 Task: Search one way flight ticket for 4 adults, 1 infant in seat and 1 infant on lap in premium economy from Mosinee: Central Wisconsin Airport to Rockford: Chicago Rockford International Airport(was Northwest Chicagoland Regional Airport At Rockford) on 5-1-2023. Choice of flights is Emirates. Number of bags: 2 carry on bags and 1 checked bag. Price is upto 88000. Outbound departure time preference is 12:30.
Action: Mouse moved to (217, 377)
Screenshot: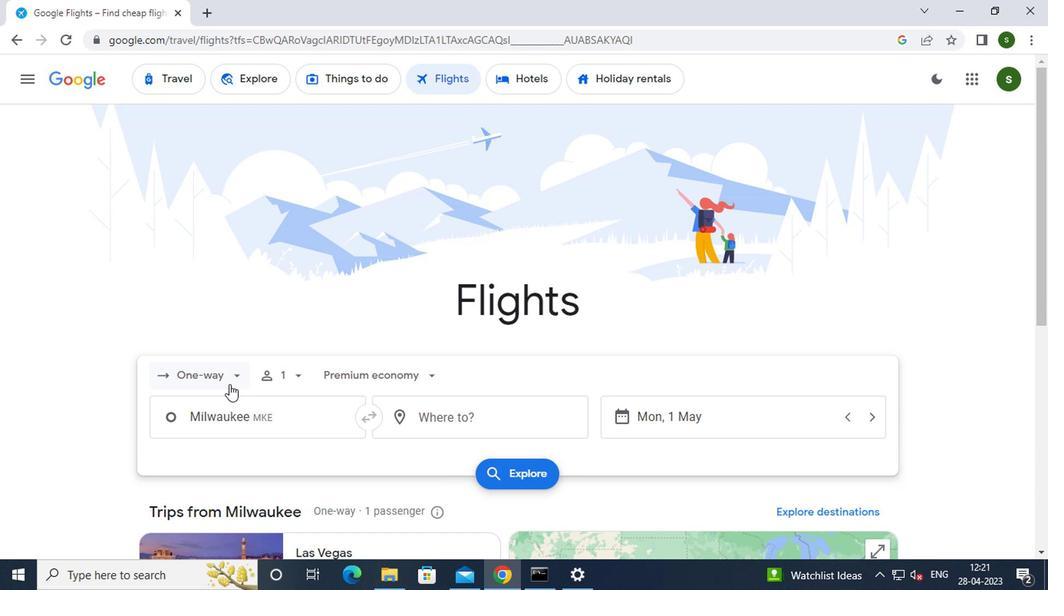 
Action: Mouse pressed left at (217, 377)
Screenshot: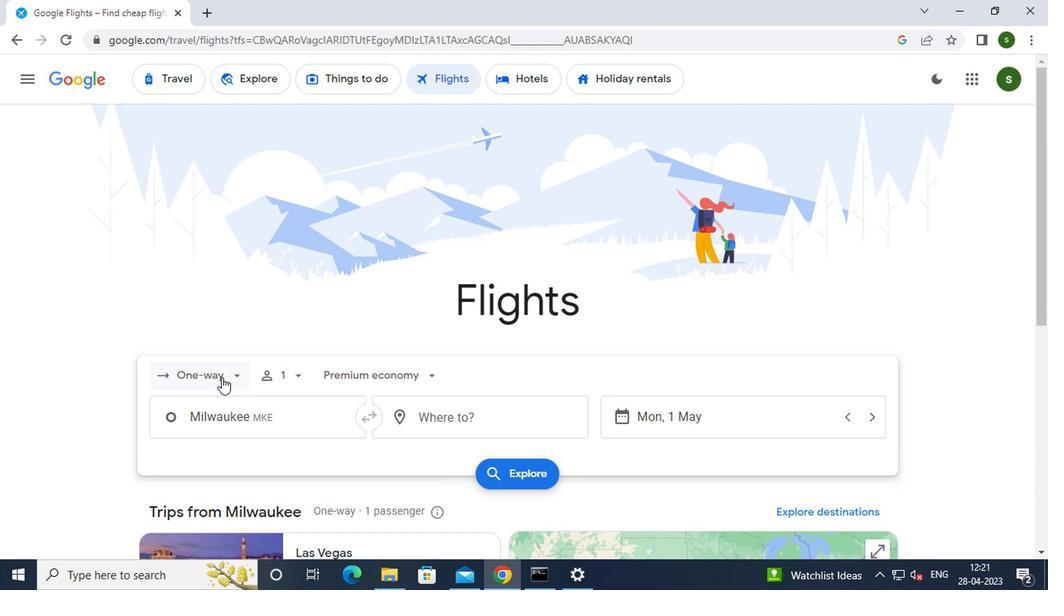 
Action: Mouse moved to (217, 448)
Screenshot: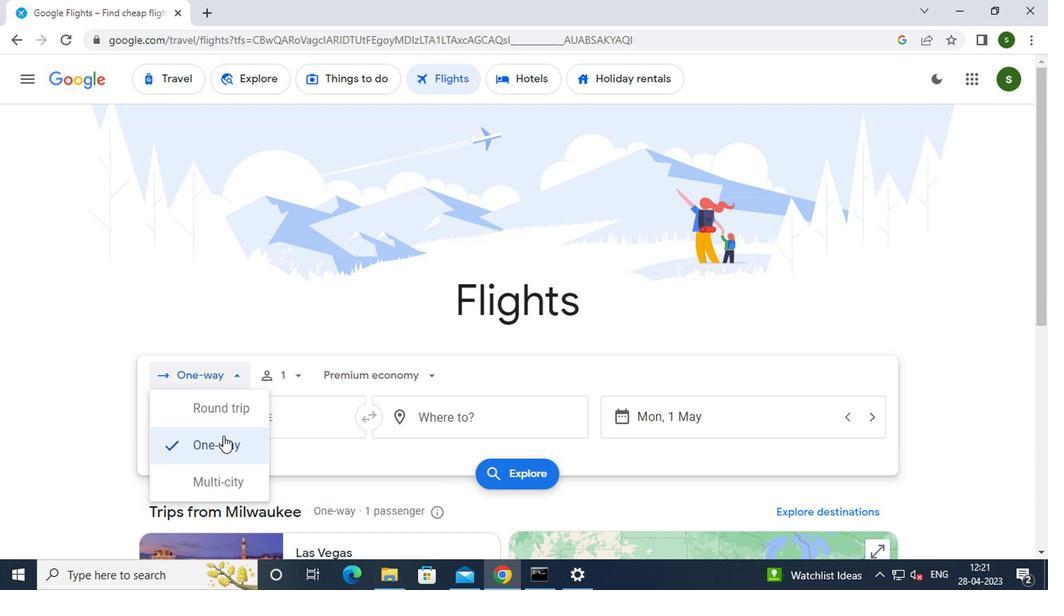 
Action: Mouse pressed left at (217, 448)
Screenshot: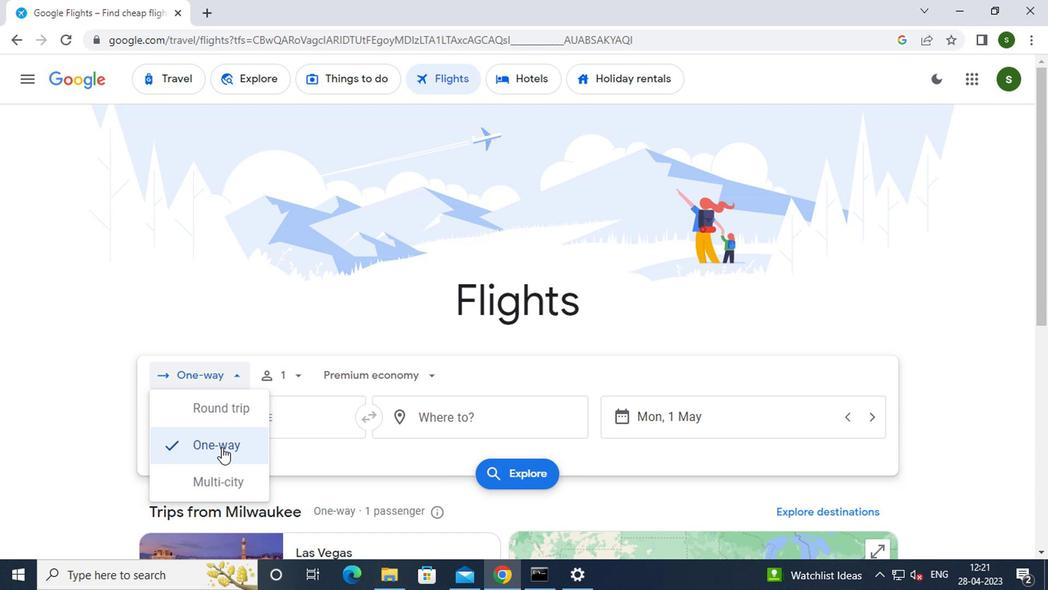 
Action: Mouse moved to (292, 380)
Screenshot: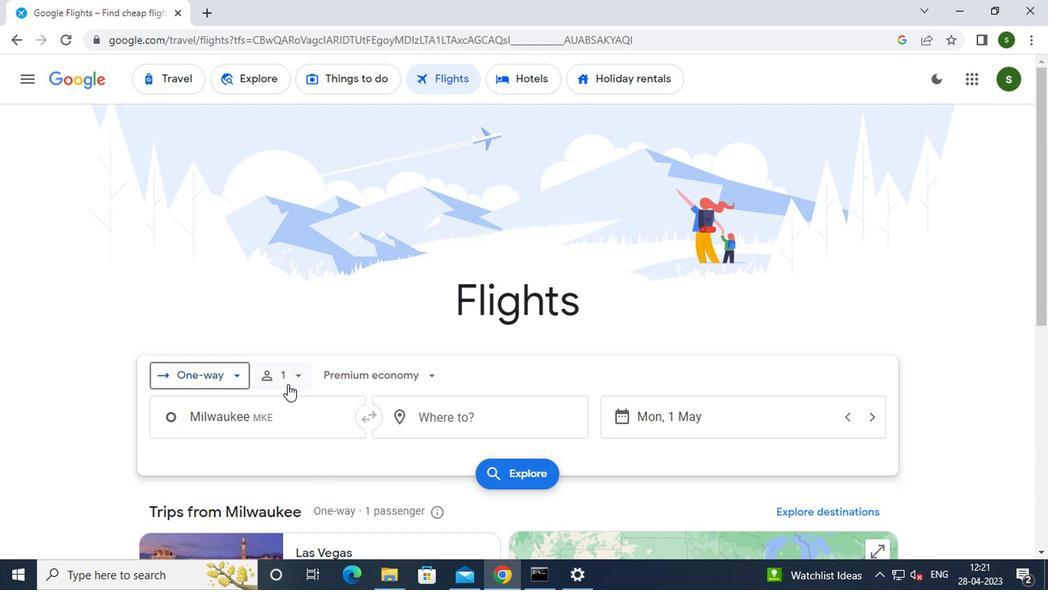 
Action: Mouse pressed left at (292, 380)
Screenshot: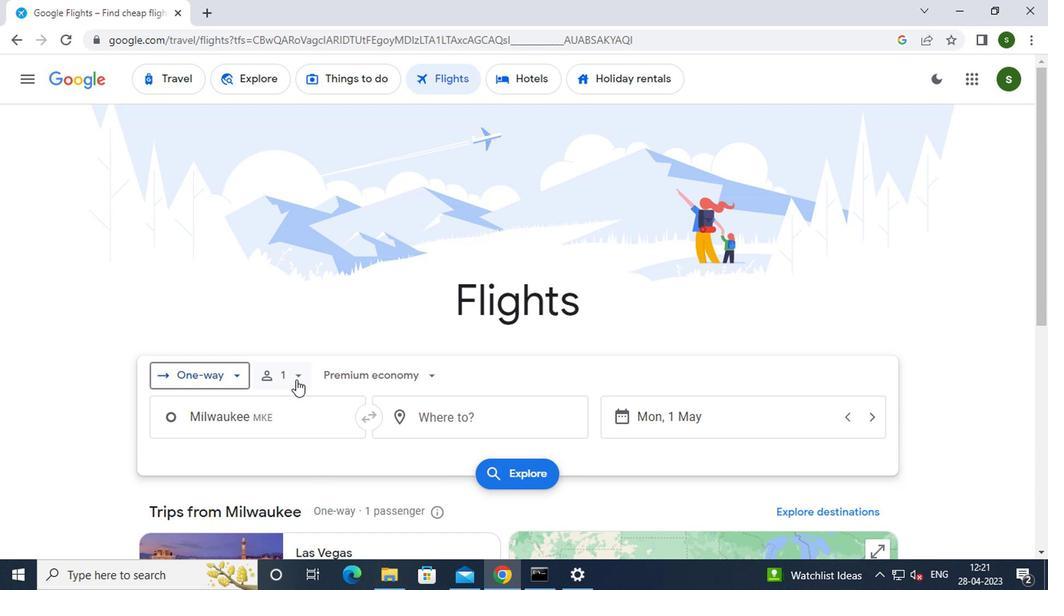 
Action: Mouse moved to (417, 415)
Screenshot: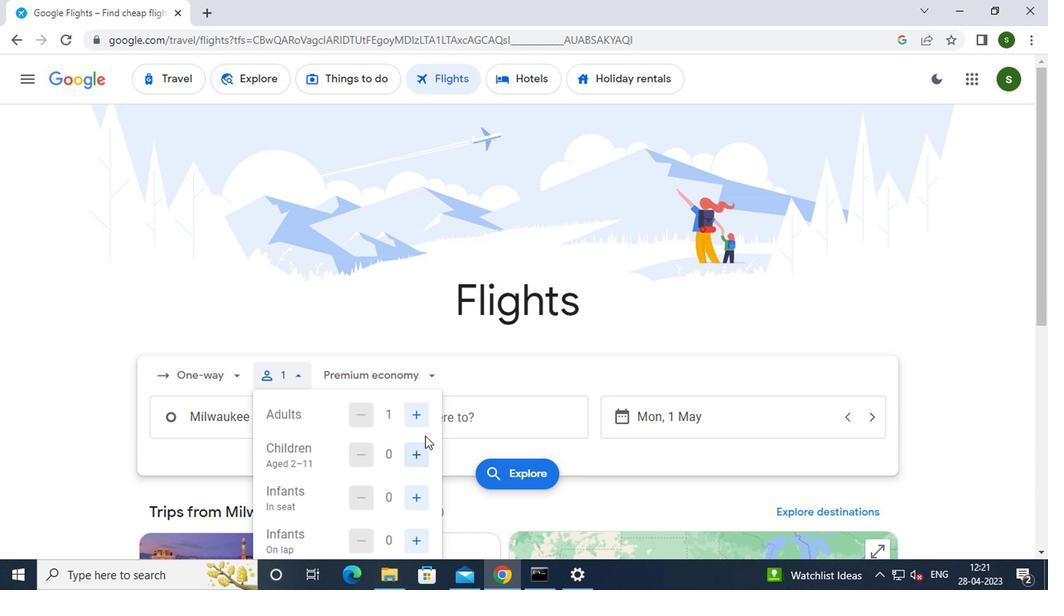 
Action: Mouse pressed left at (417, 415)
Screenshot: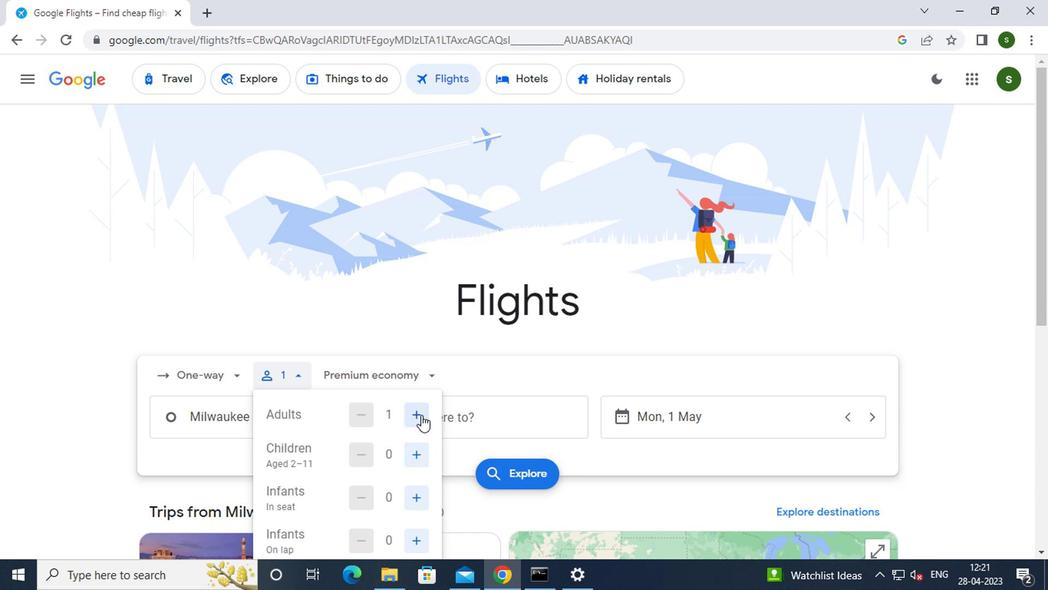 
Action: Mouse pressed left at (417, 415)
Screenshot: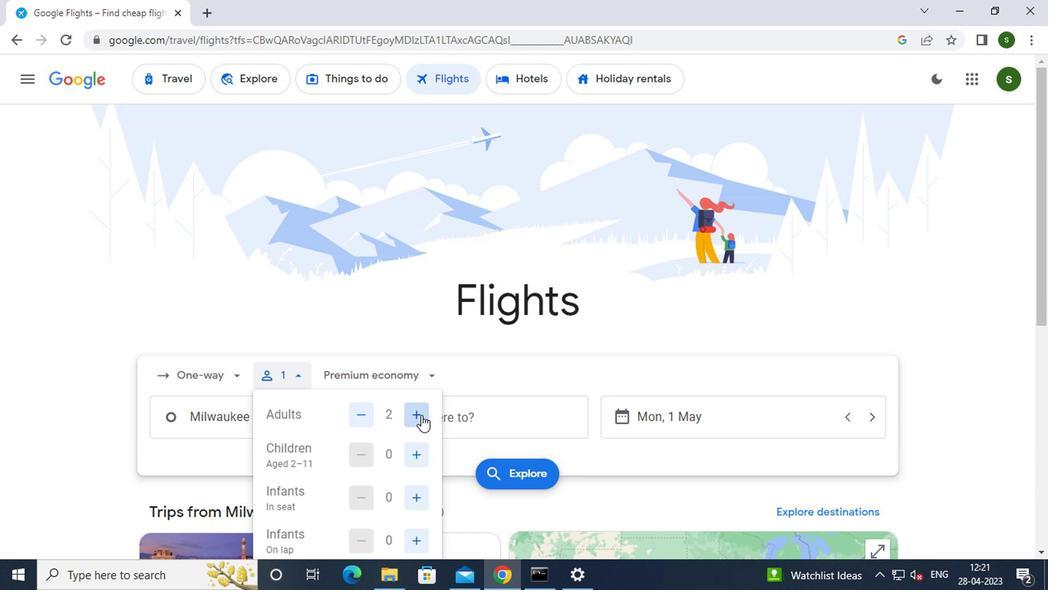 
Action: Mouse pressed left at (417, 415)
Screenshot: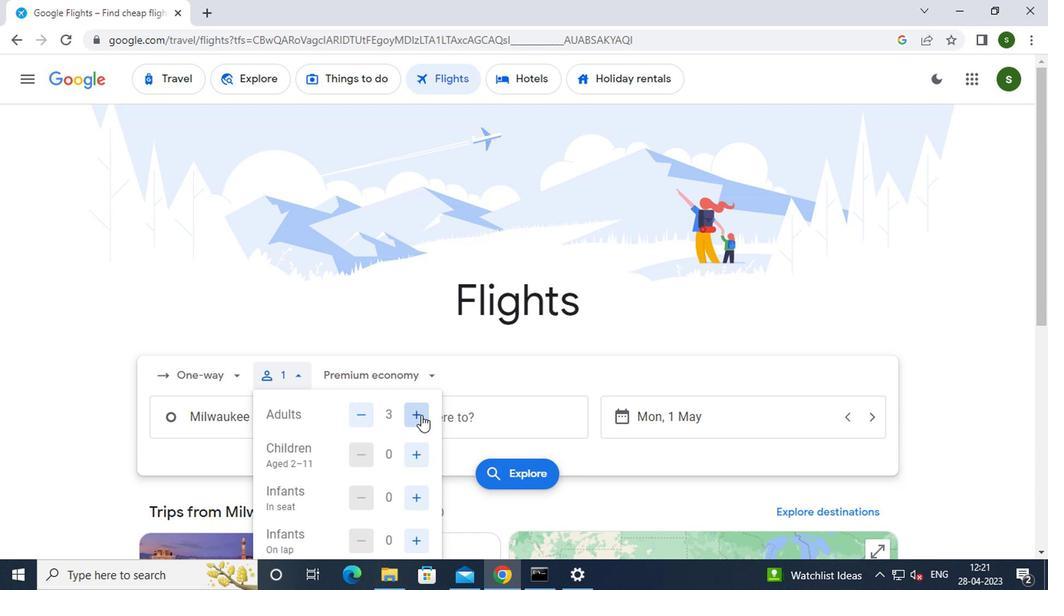 
Action: Mouse moved to (414, 496)
Screenshot: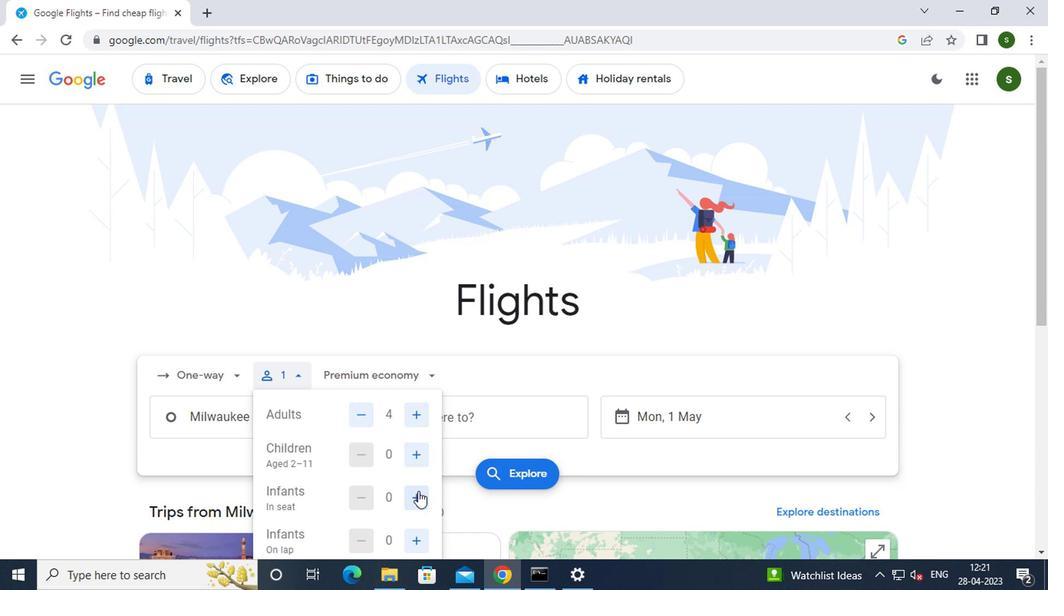 
Action: Mouse pressed left at (414, 496)
Screenshot: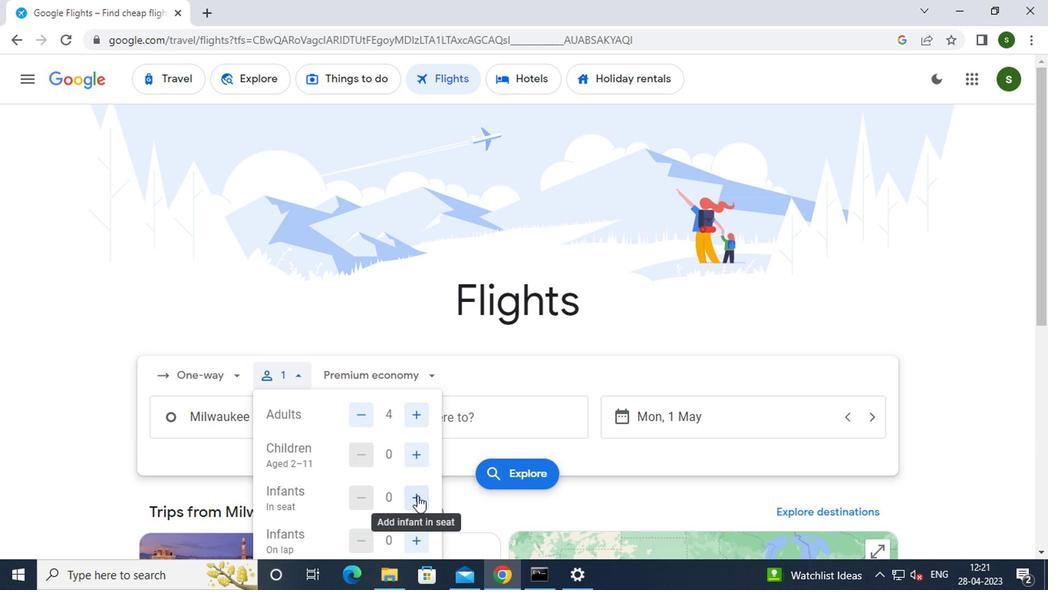 
Action: Mouse moved to (411, 534)
Screenshot: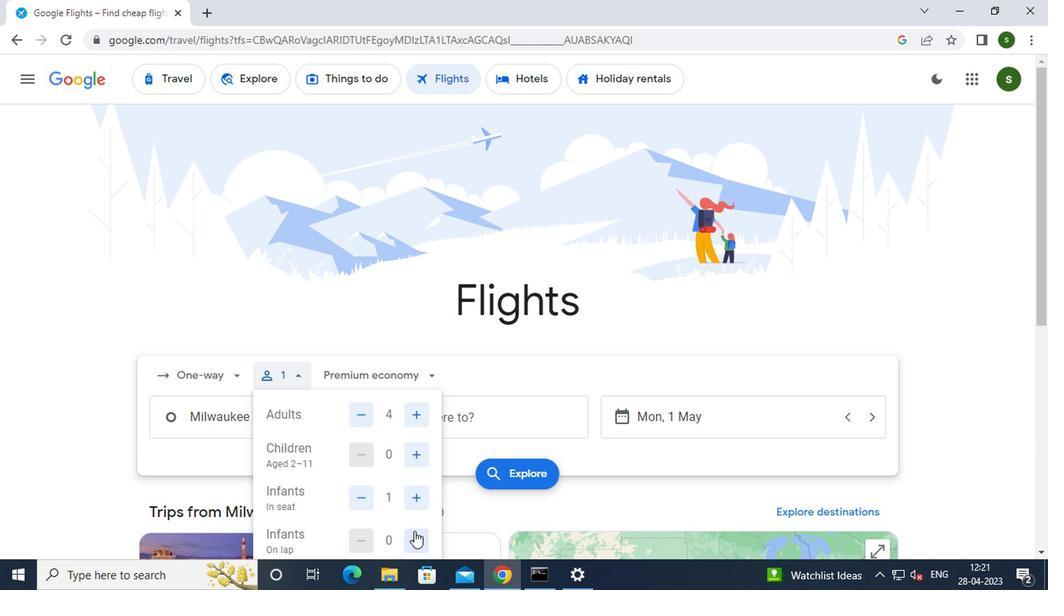 
Action: Mouse pressed left at (411, 534)
Screenshot: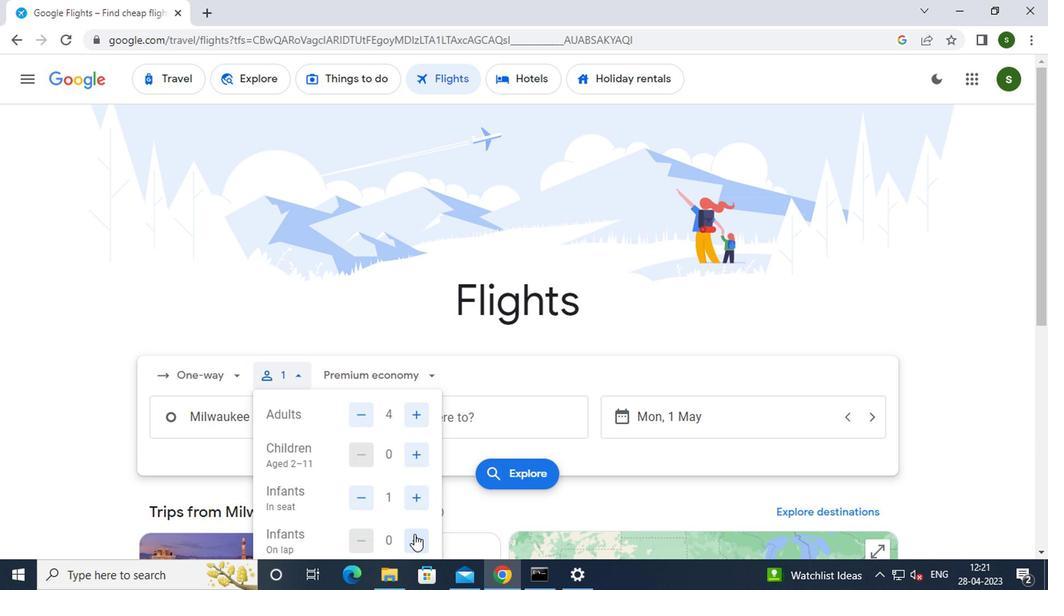
Action: Mouse moved to (406, 380)
Screenshot: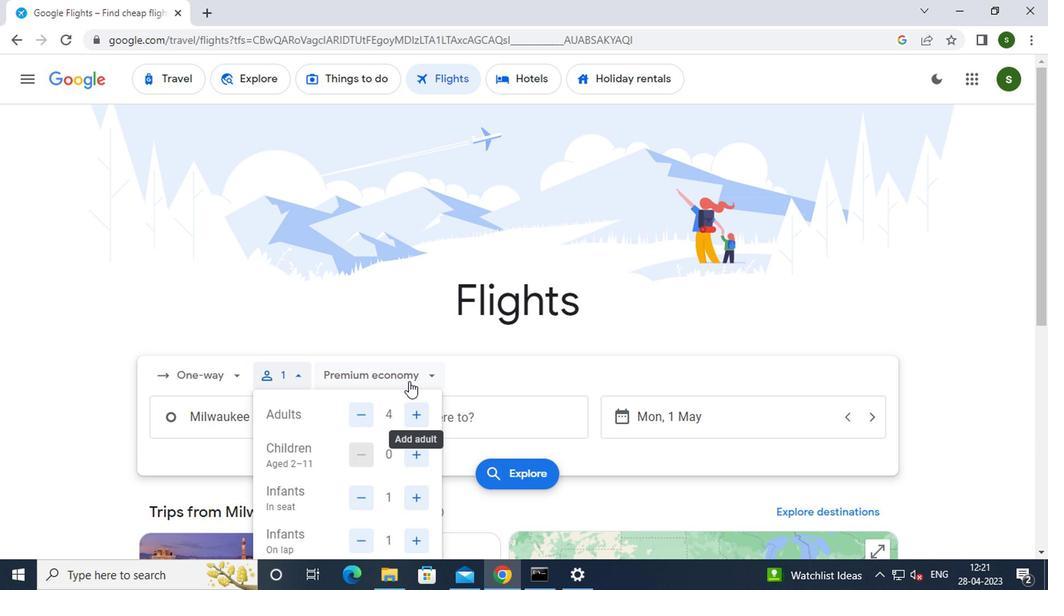
Action: Mouse pressed left at (406, 380)
Screenshot: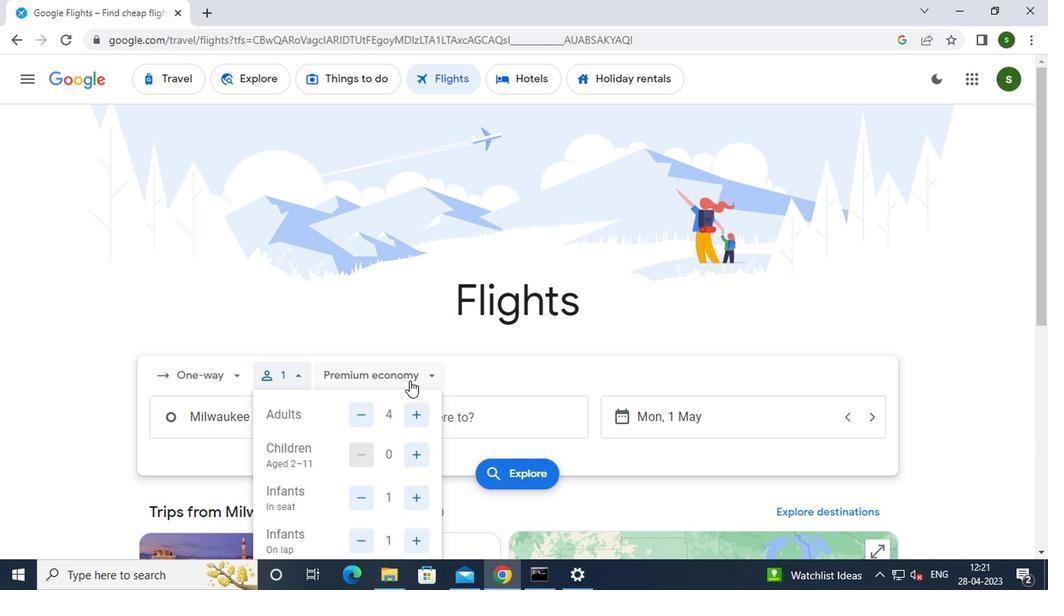 
Action: Mouse moved to (404, 440)
Screenshot: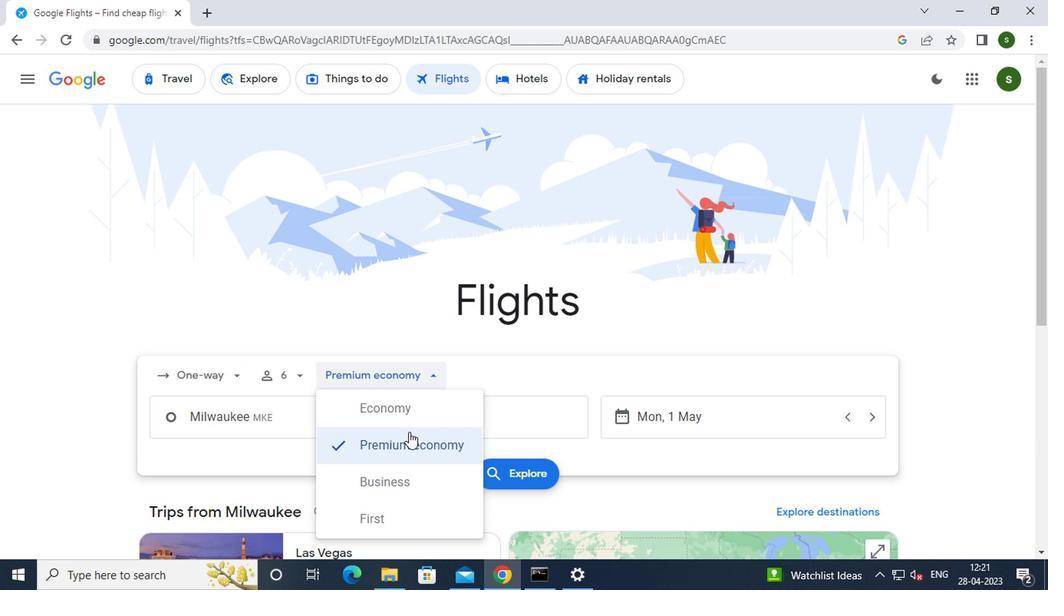 
Action: Mouse pressed left at (404, 440)
Screenshot: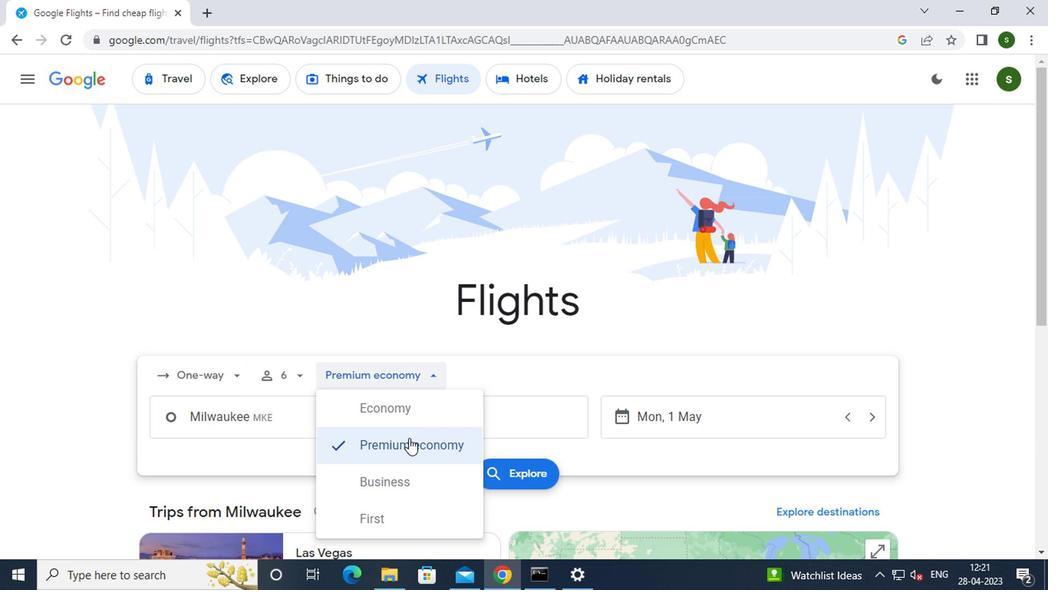 
Action: Mouse moved to (297, 413)
Screenshot: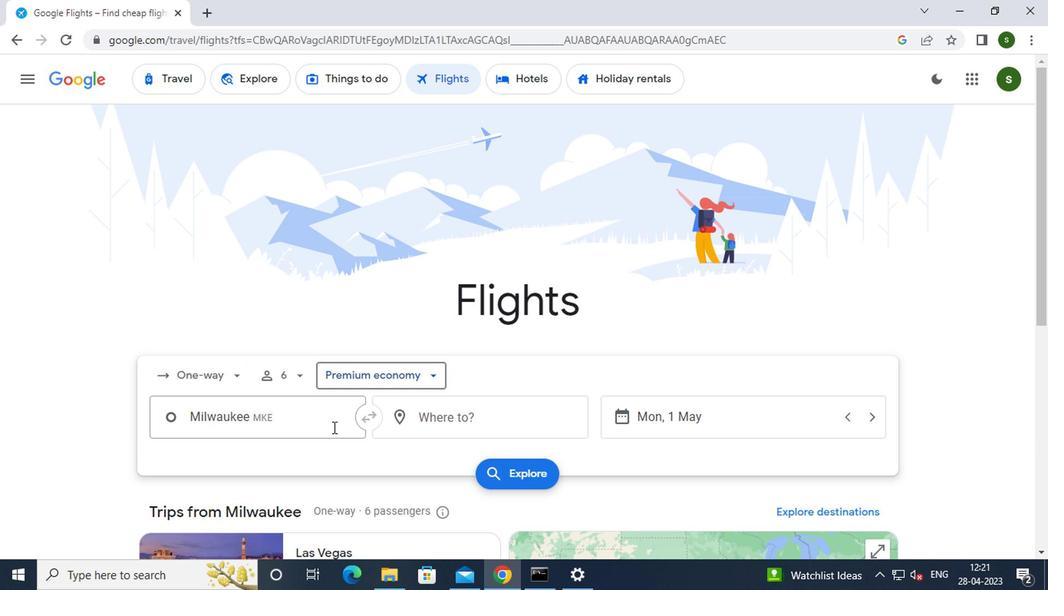 
Action: Mouse pressed left at (297, 413)
Screenshot: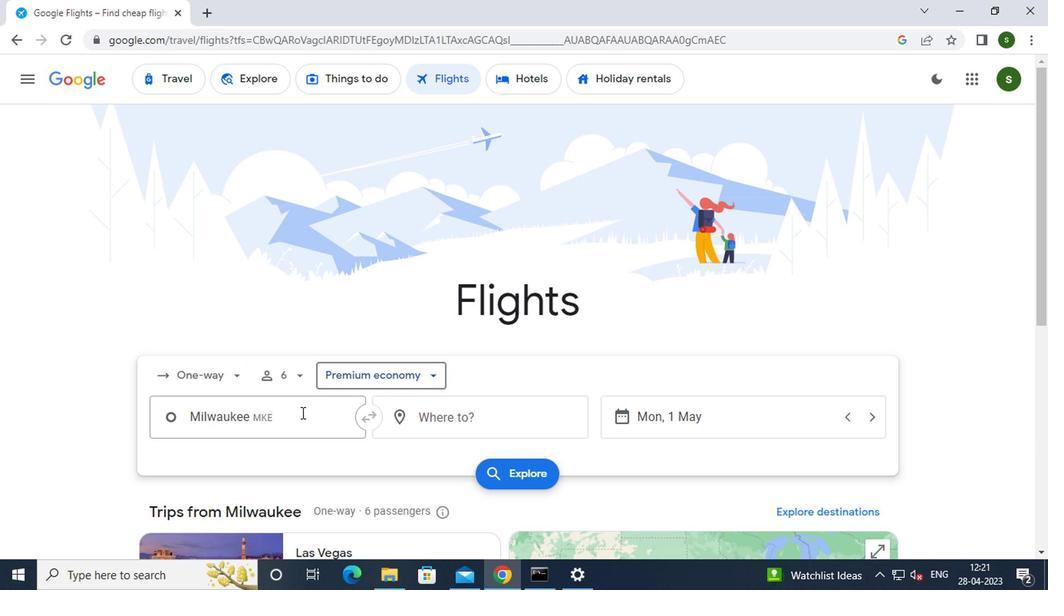 
Action: Key pressed <Key.caps_lock>m<Key.caps_lock>oi=<Key.backspace><Key.backspace>sinee
Screenshot: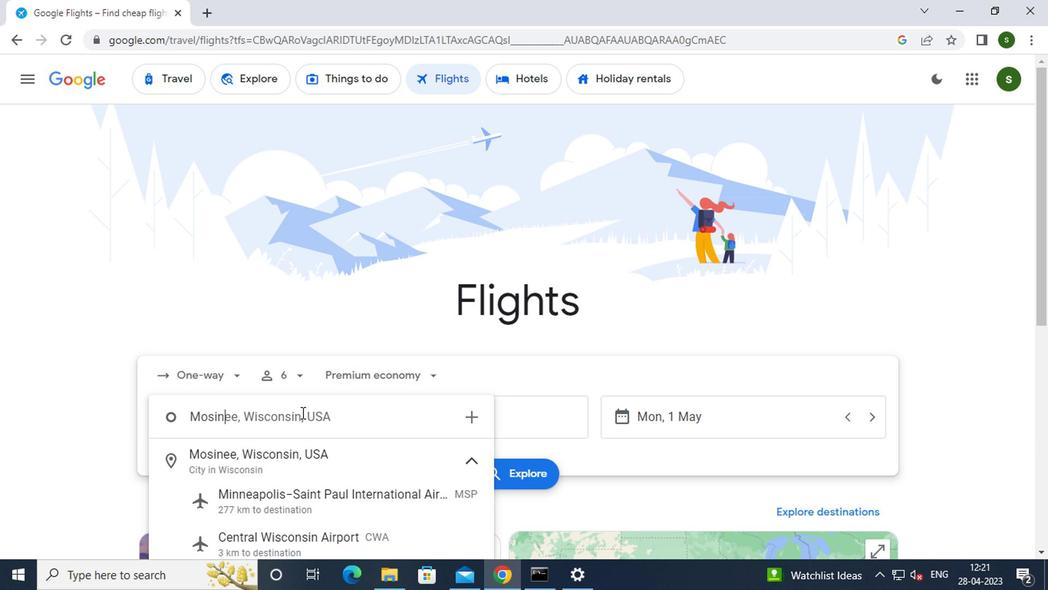 
Action: Mouse moved to (325, 545)
Screenshot: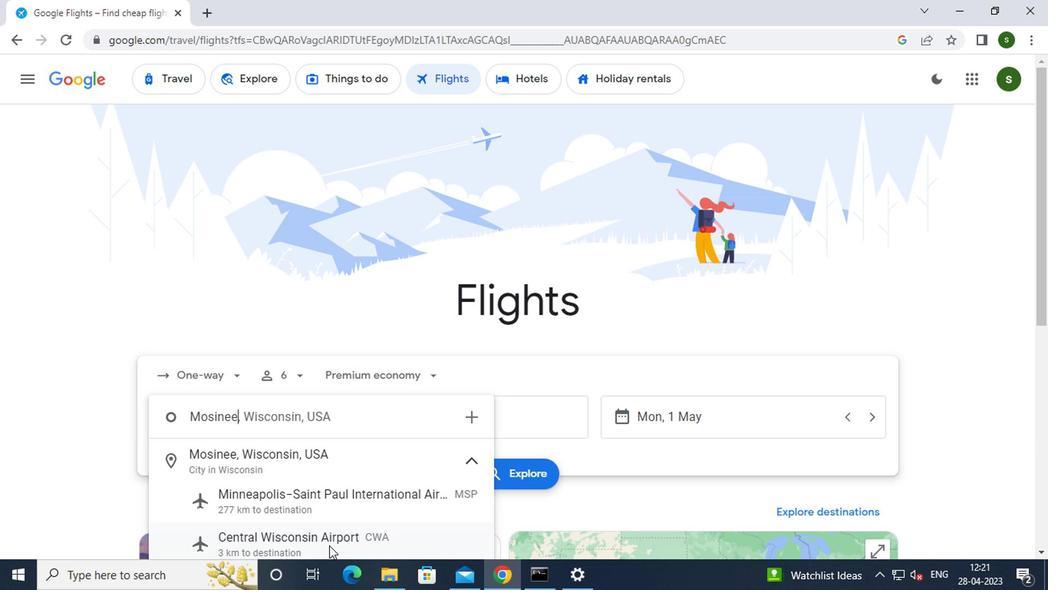 
Action: Mouse pressed left at (325, 545)
Screenshot: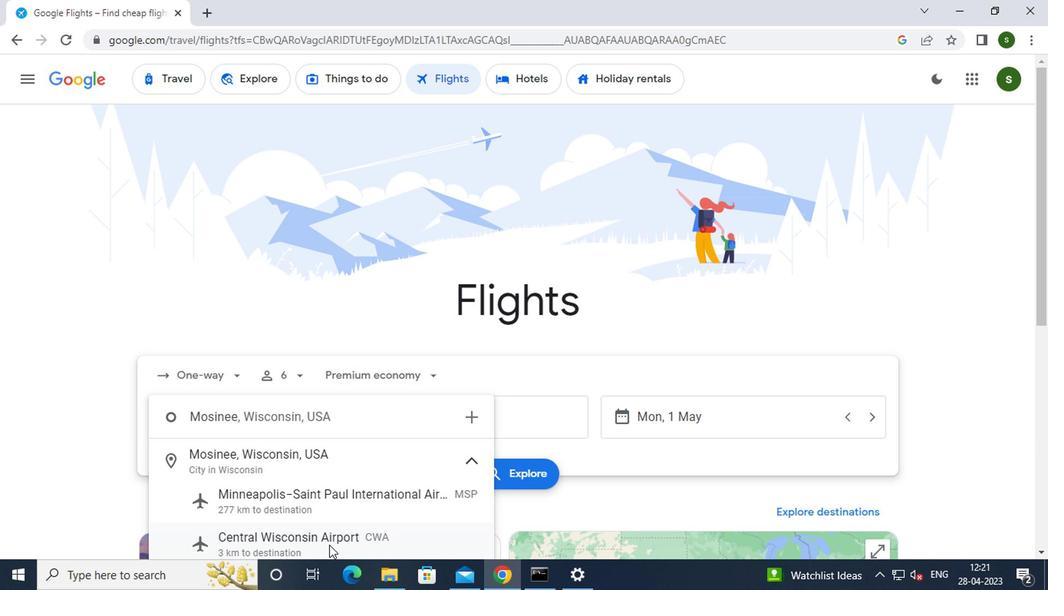 
Action: Mouse moved to (485, 425)
Screenshot: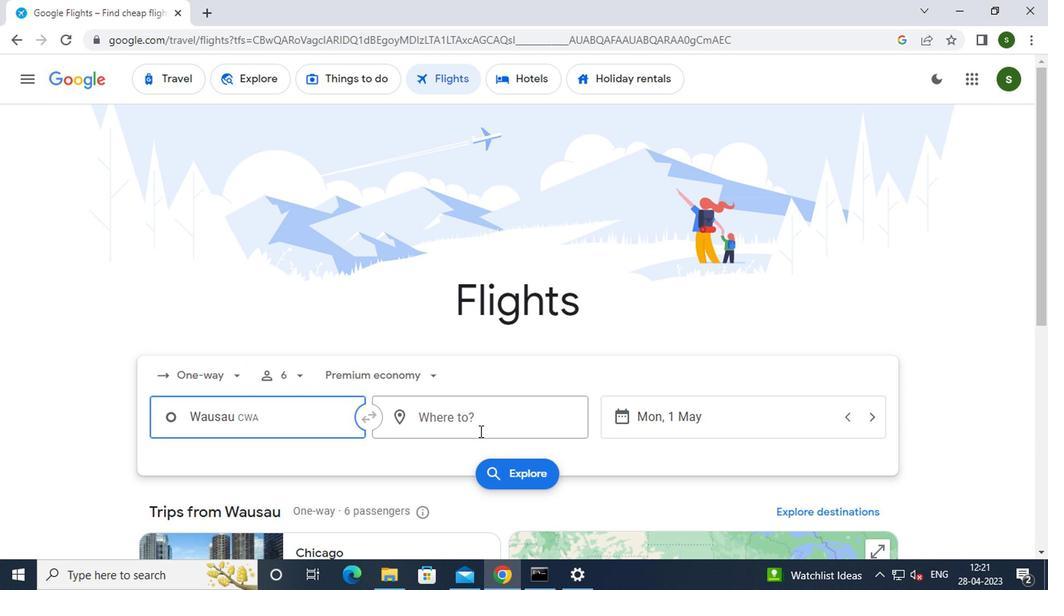 
Action: Mouse pressed left at (485, 425)
Screenshot: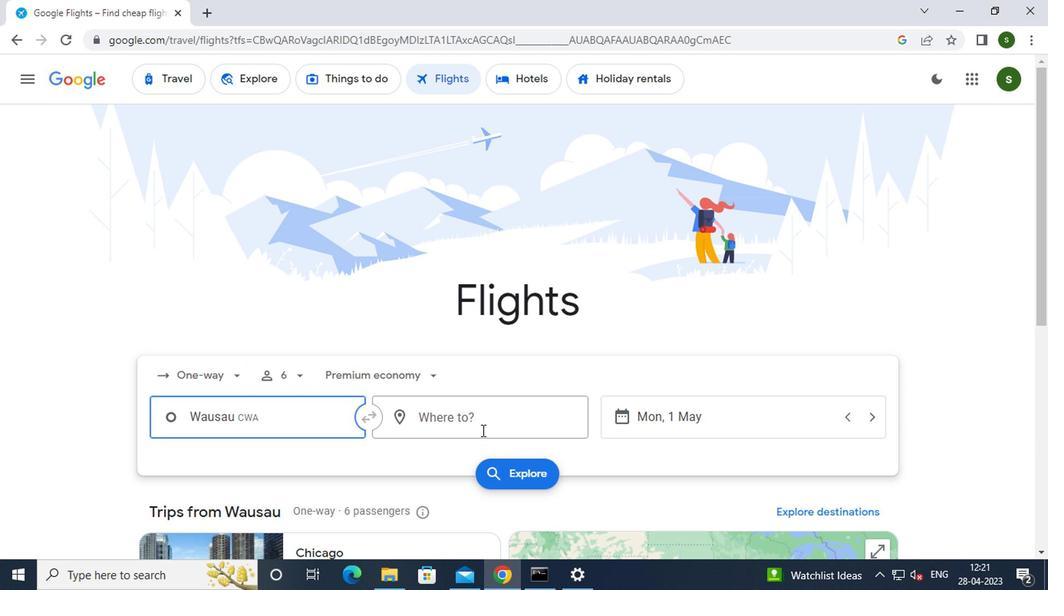 
Action: Mouse moved to (487, 424)
Screenshot: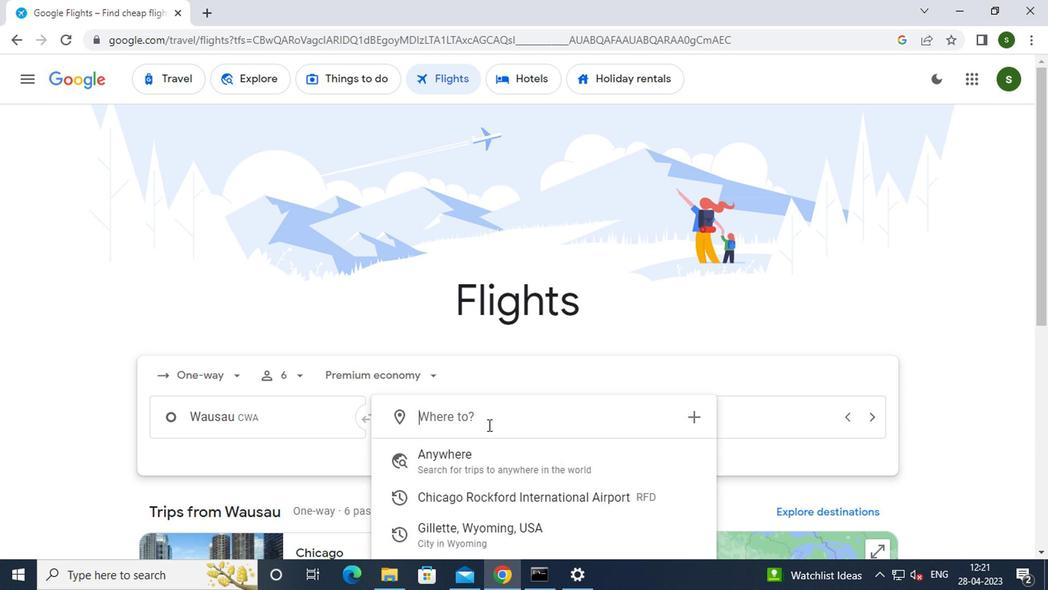 
Action: Key pressed <Key.caps_lock>r<Key.caps_lock>ockford
Screenshot: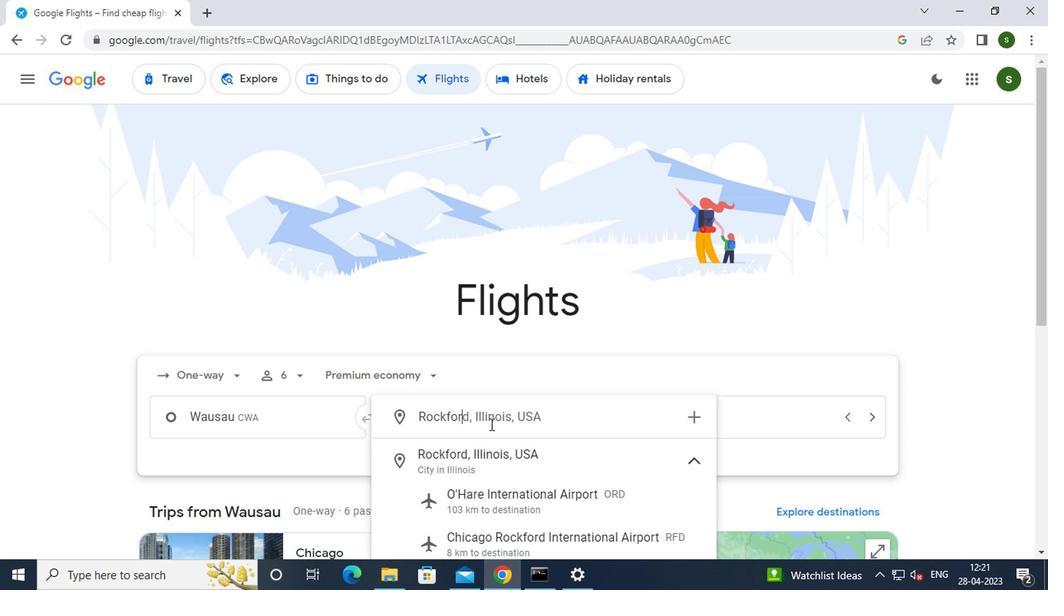 
Action: Mouse moved to (556, 533)
Screenshot: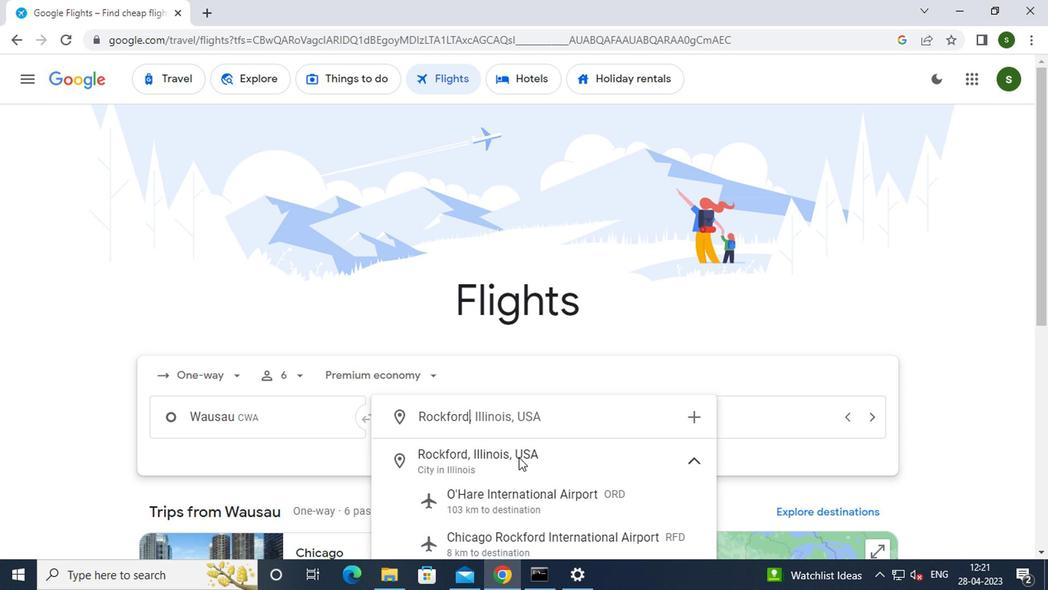 
Action: Mouse pressed left at (556, 533)
Screenshot: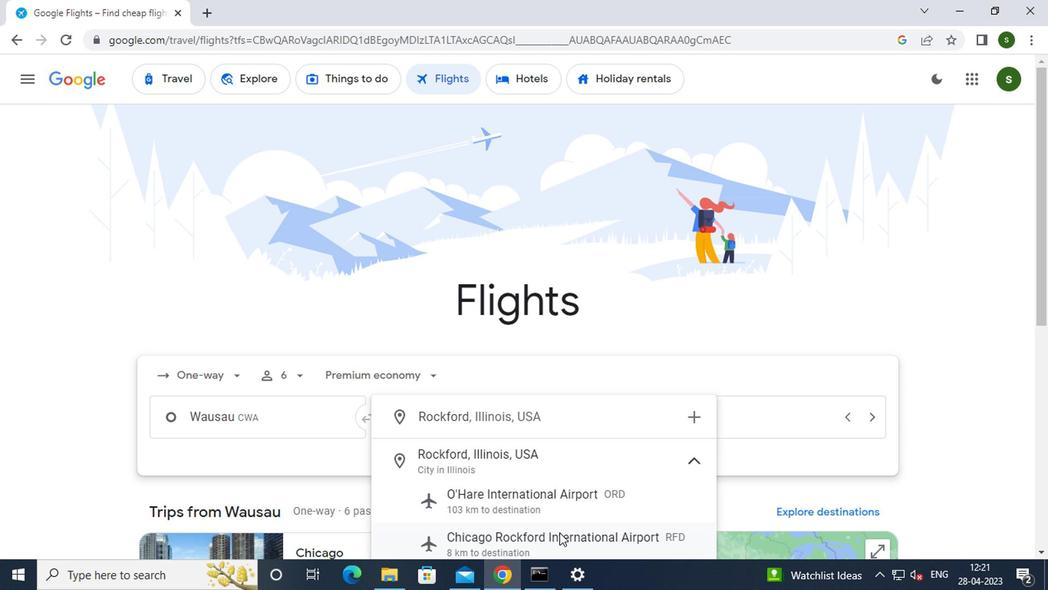 
Action: Mouse moved to (717, 410)
Screenshot: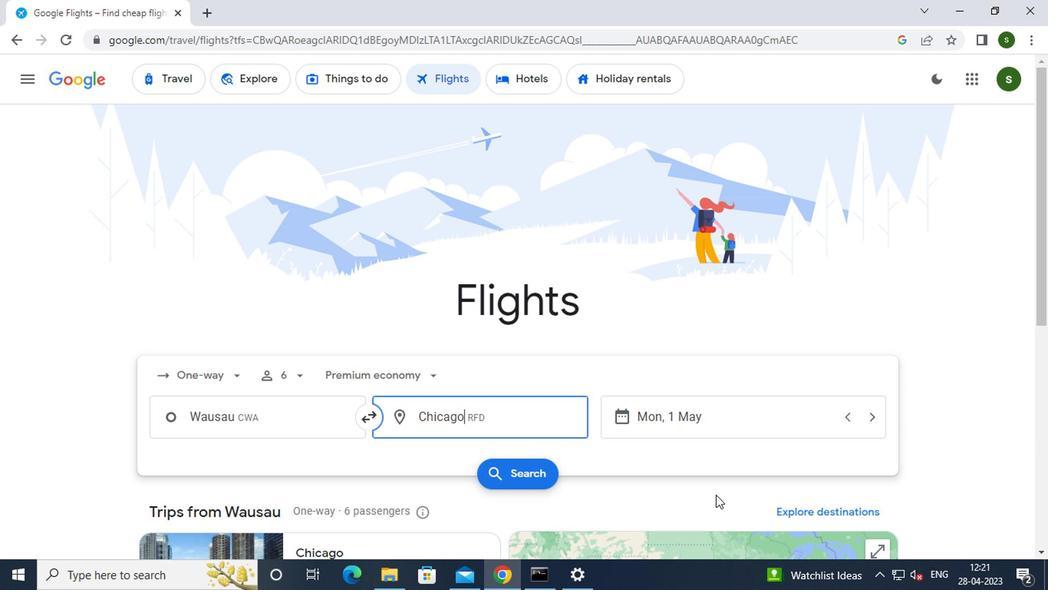 
Action: Mouse pressed left at (717, 410)
Screenshot: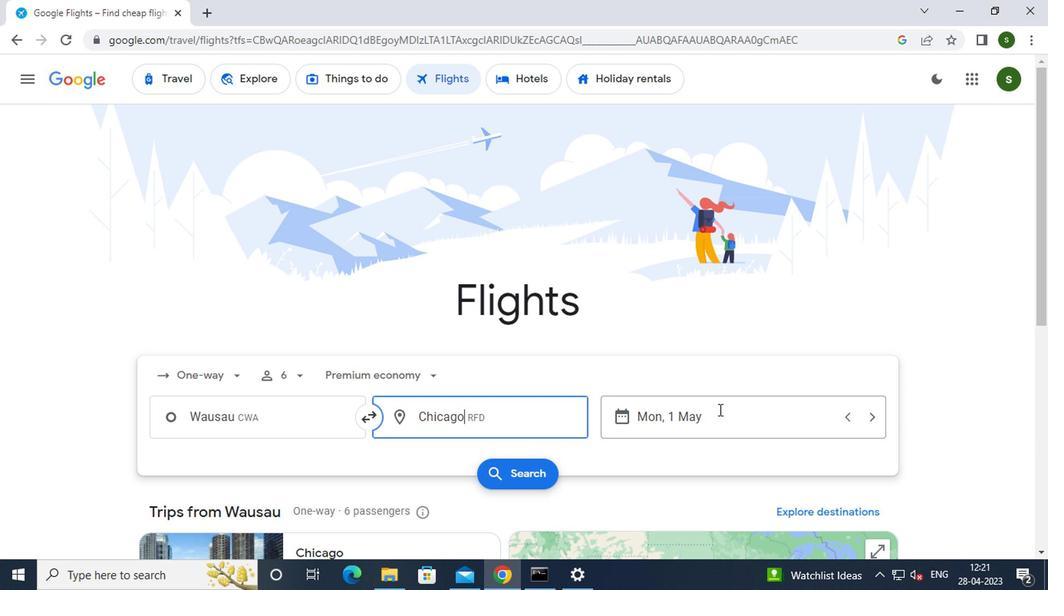 
Action: Mouse moved to (671, 280)
Screenshot: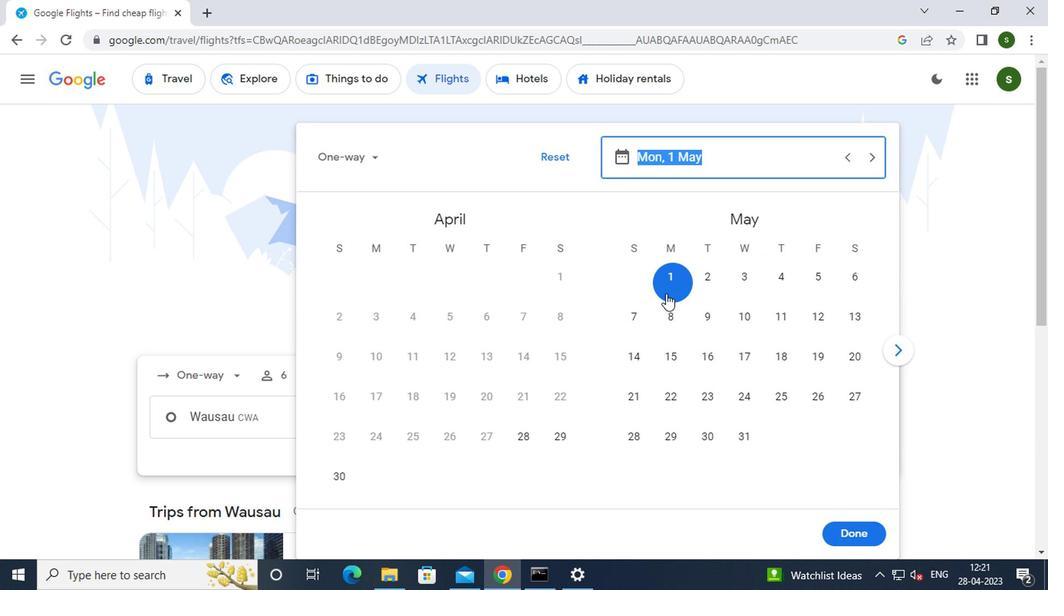 
Action: Mouse pressed left at (671, 280)
Screenshot: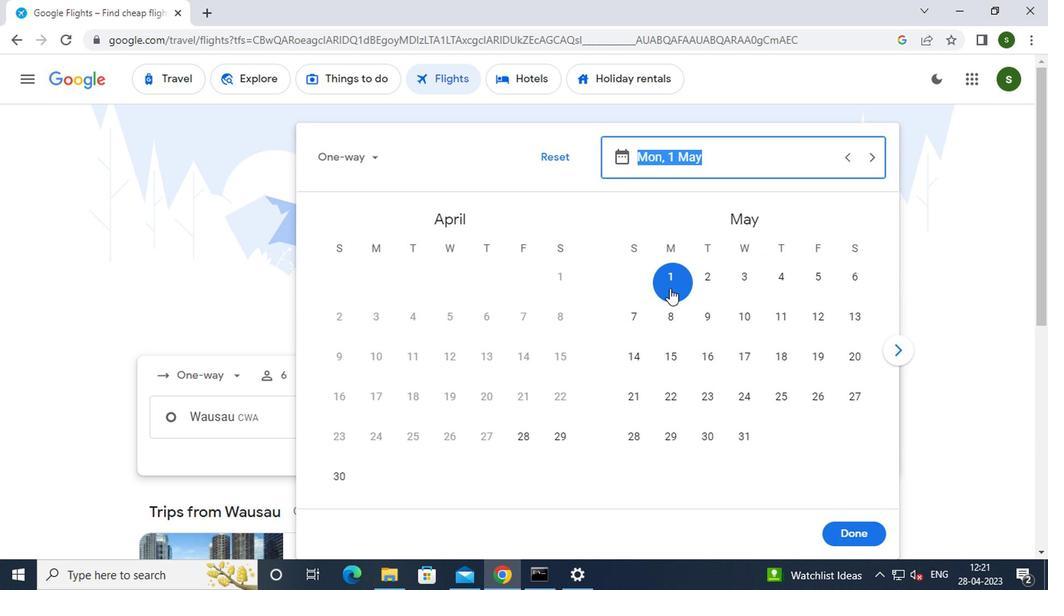 
Action: Mouse moved to (834, 531)
Screenshot: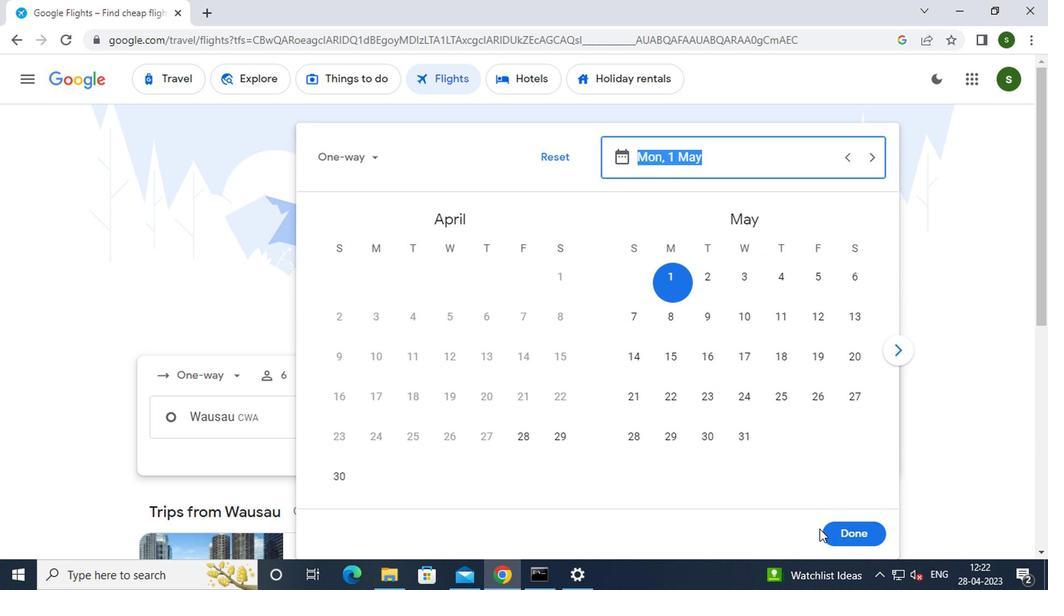 
Action: Mouse pressed left at (834, 531)
Screenshot: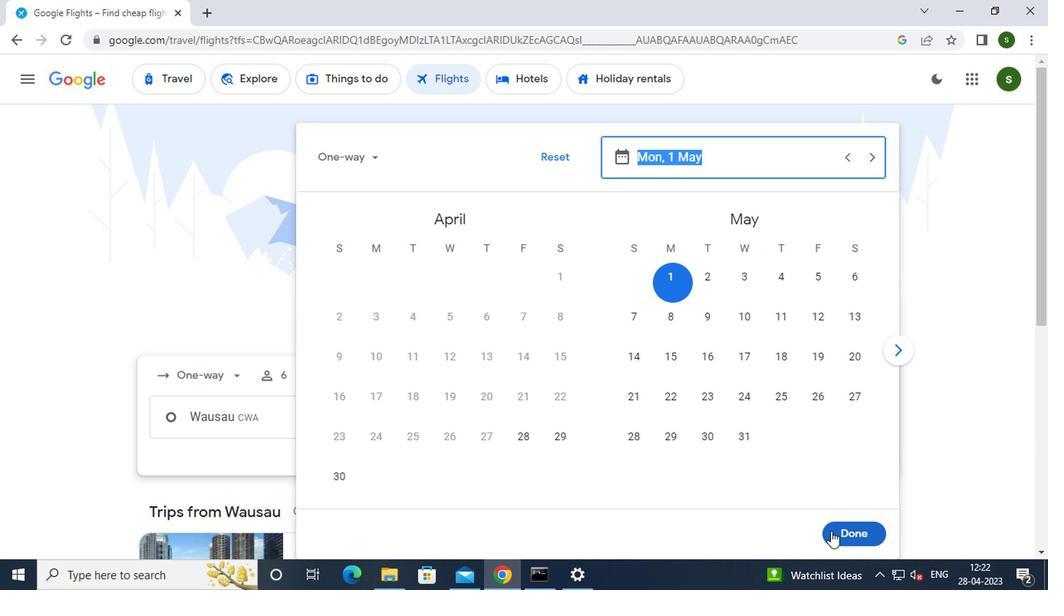 
Action: Mouse moved to (517, 476)
Screenshot: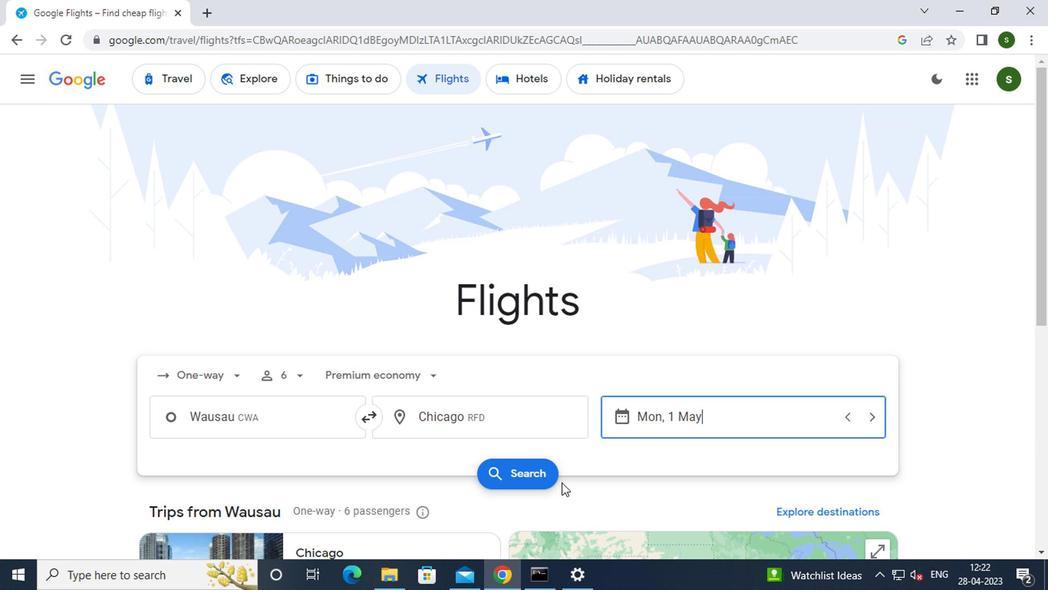 
Action: Mouse pressed left at (517, 476)
Screenshot: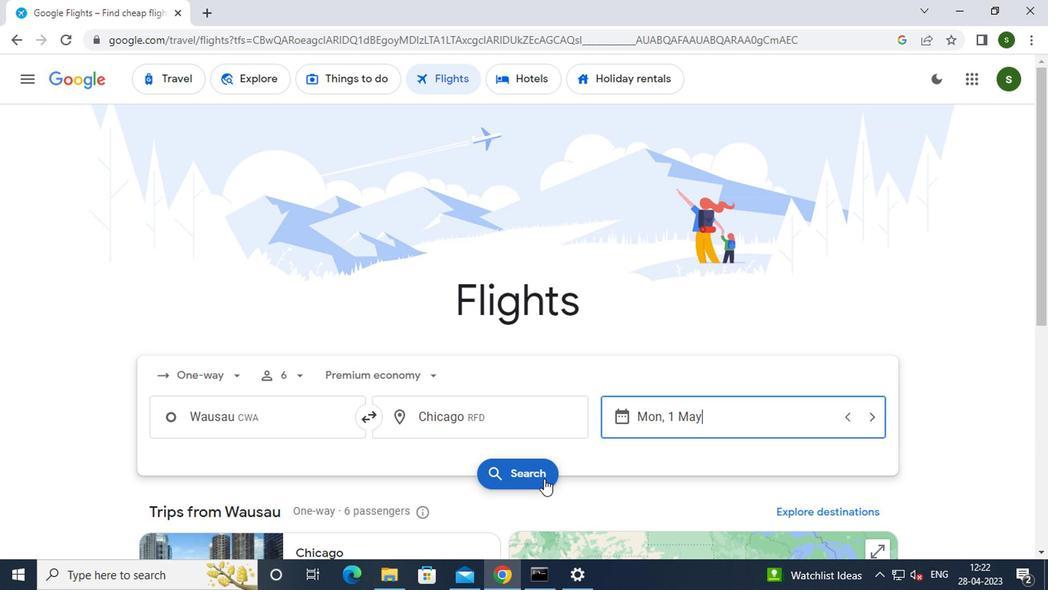 
Action: Mouse moved to (158, 213)
Screenshot: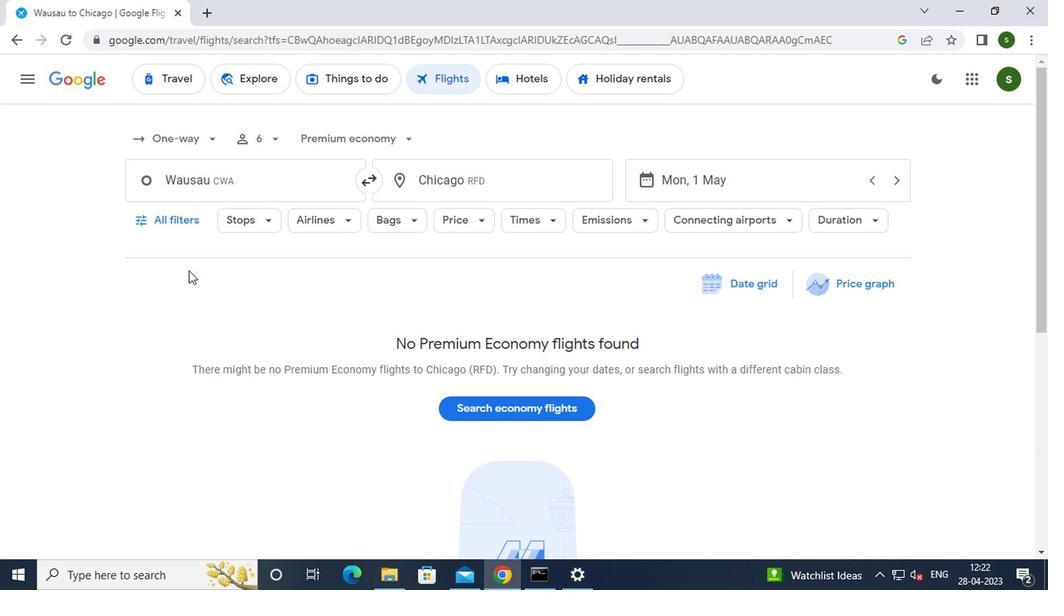 
Action: Mouse pressed left at (158, 213)
Screenshot: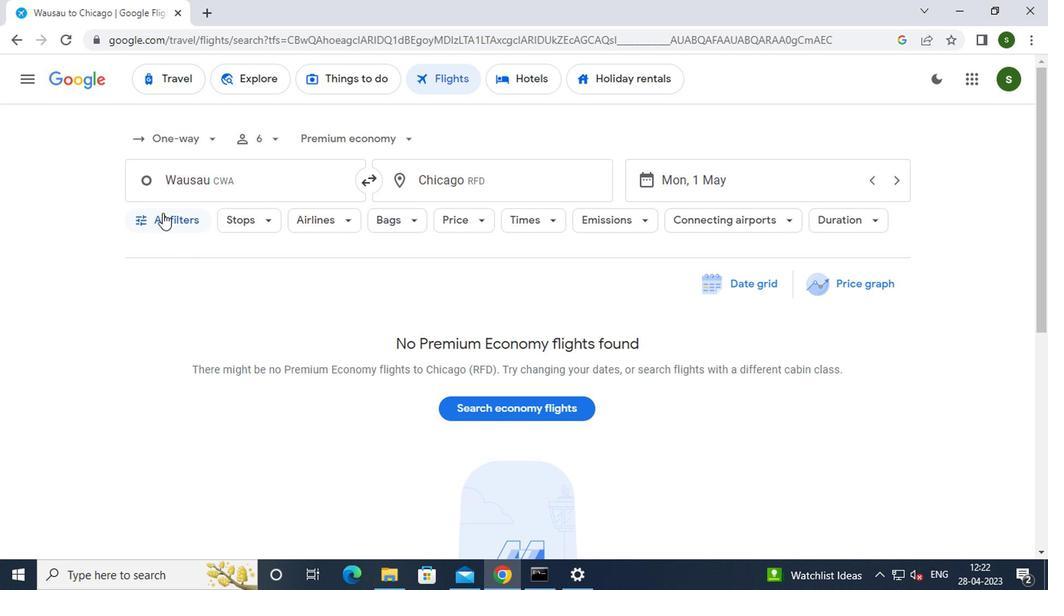 
Action: Mouse moved to (251, 343)
Screenshot: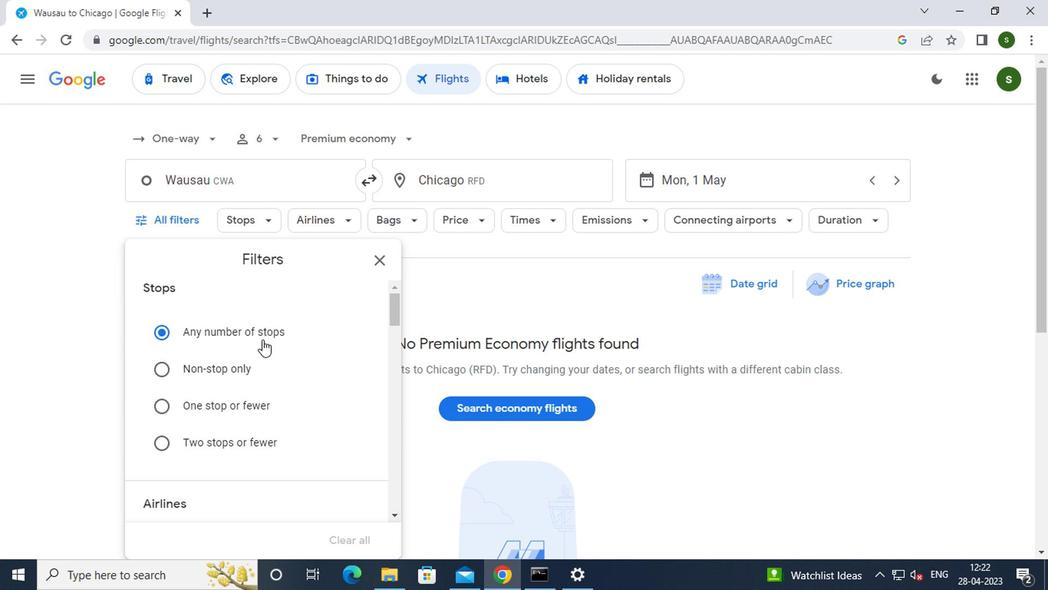 
Action: Mouse scrolled (251, 342) with delta (0, 0)
Screenshot: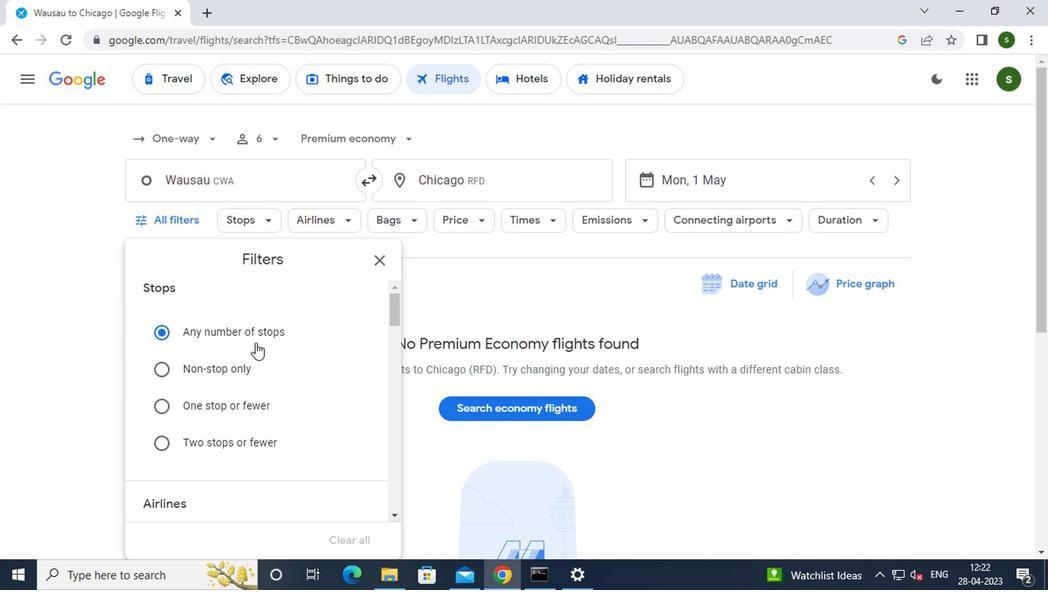 
Action: Mouse scrolled (251, 342) with delta (0, 0)
Screenshot: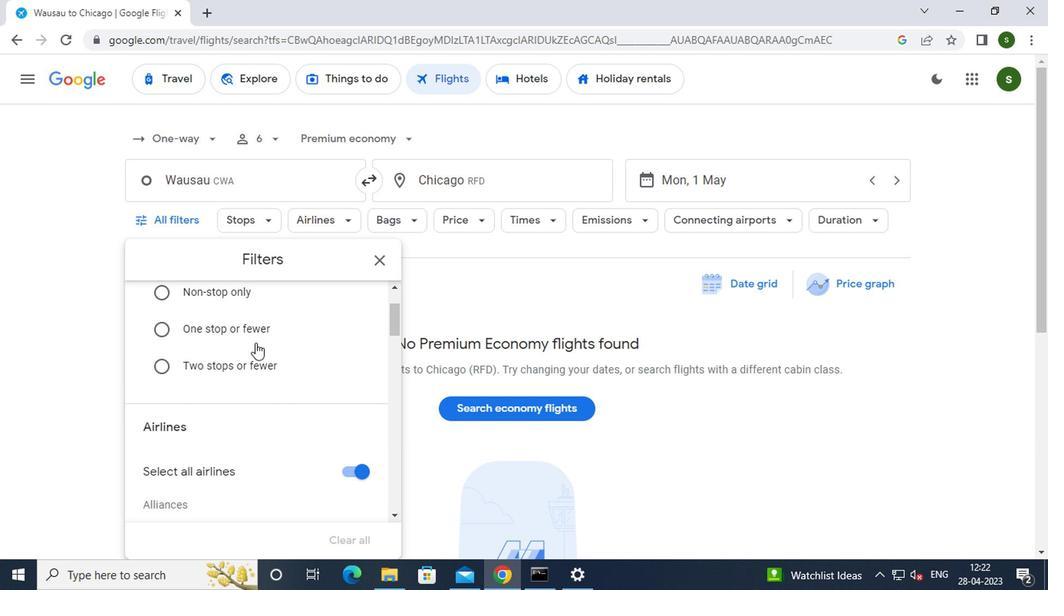 
Action: Mouse moved to (352, 392)
Screenshot: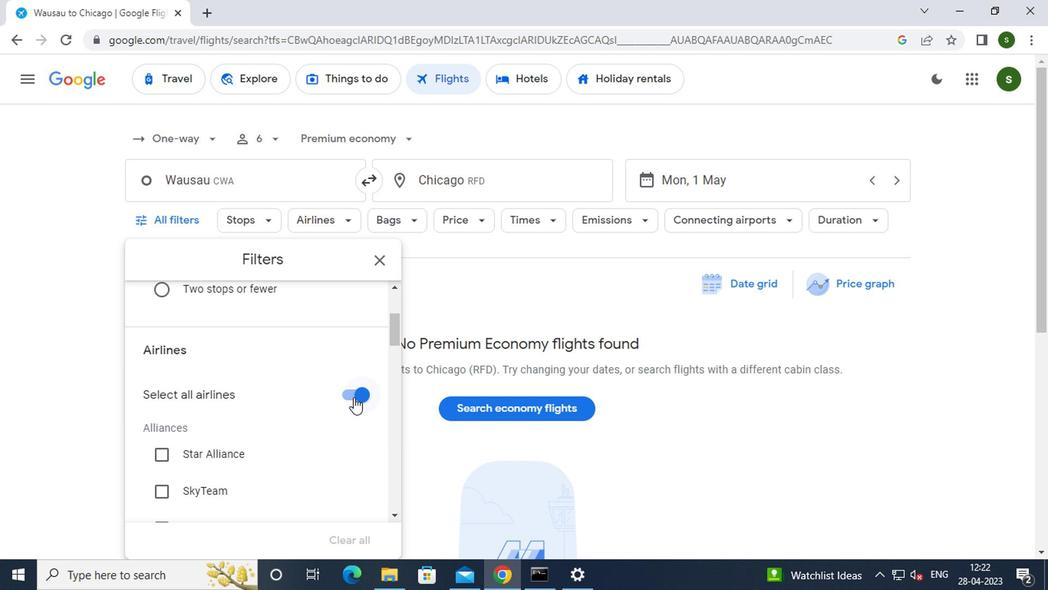
Action: Mouse pressed left at (352, 392)
Screenshot: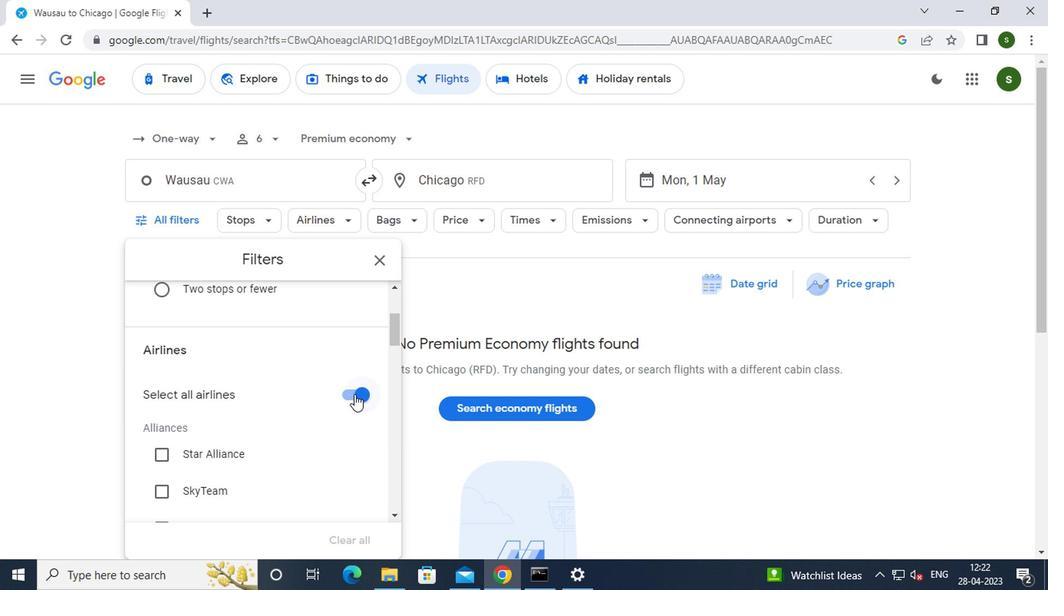 
Action: Mouse moved to (280, 395)
Screenshot: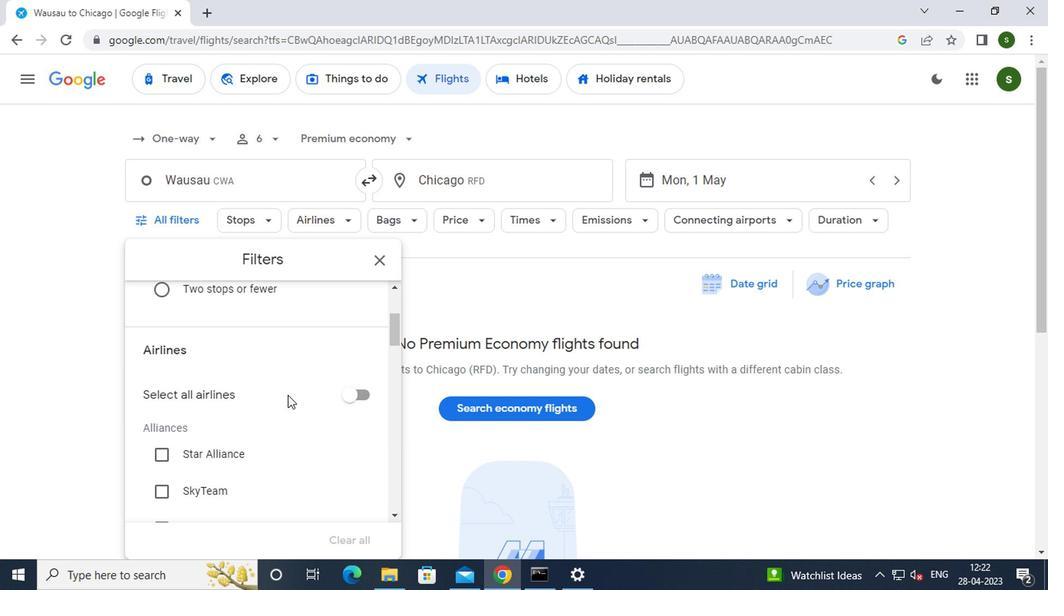 
Action: Mouse scrolled (280, 394) with delta (0, -1)
Screenshot: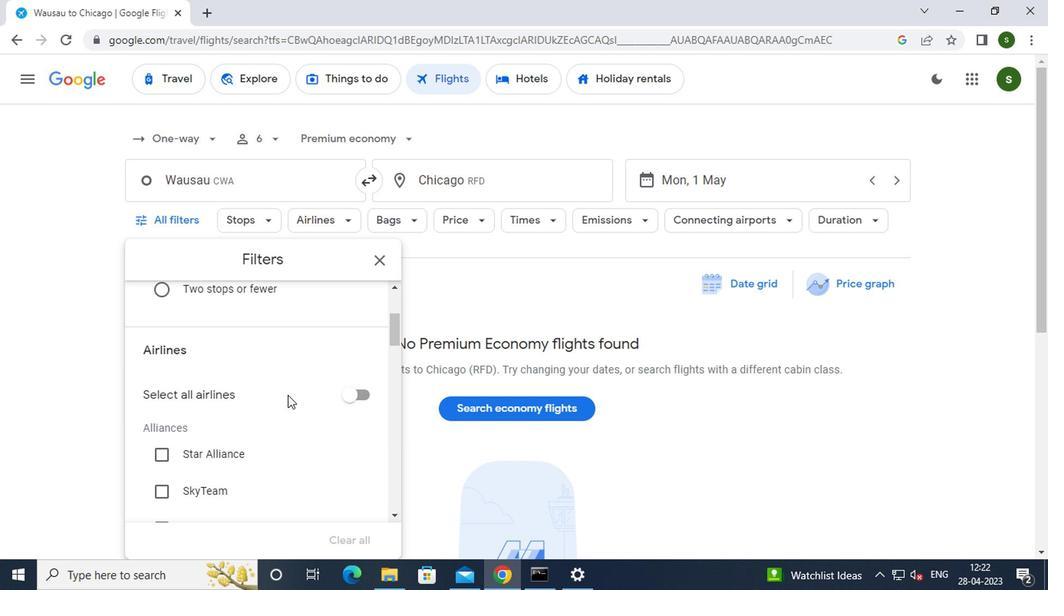 
Action: Mouse moved to (280, 395)
Screenshot: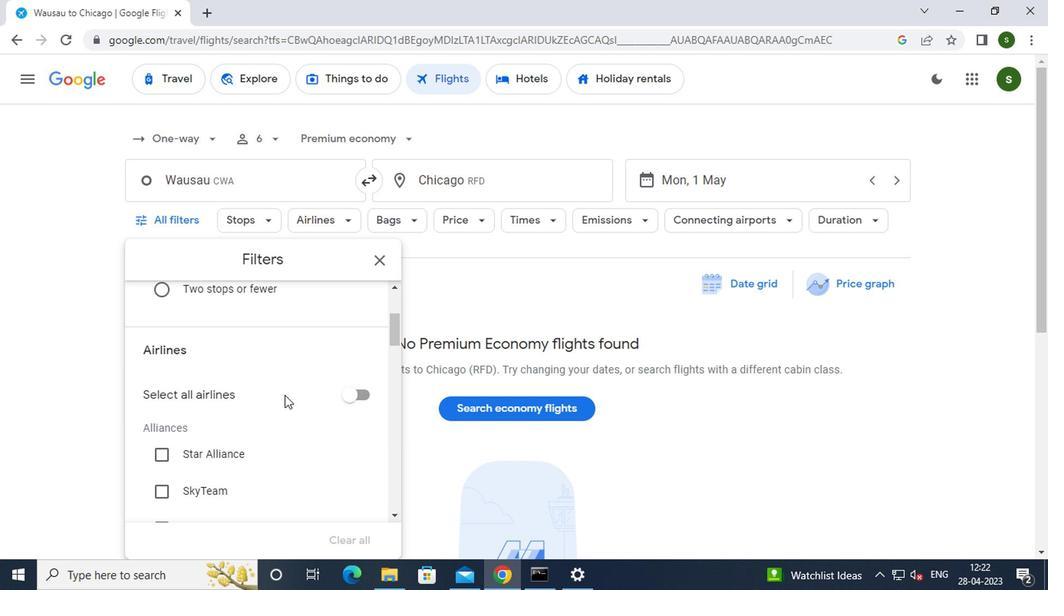 
Action: Mouse scrolled (280, 394) with delta (0, -1)
Screenshot: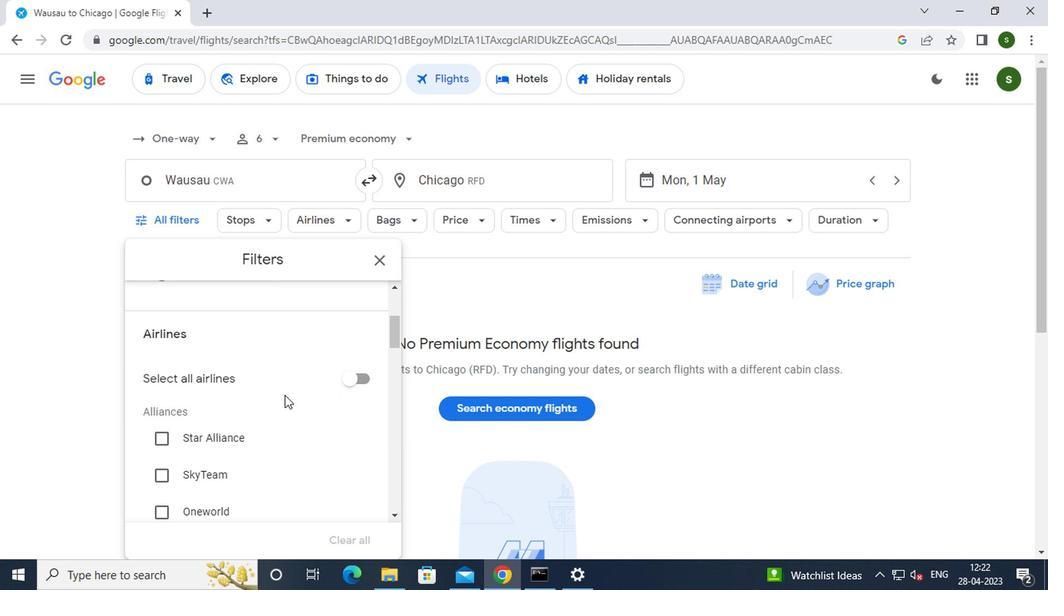 
Action: Mouse scrolled (280, 394) with delta (0, -1)
Screenshot: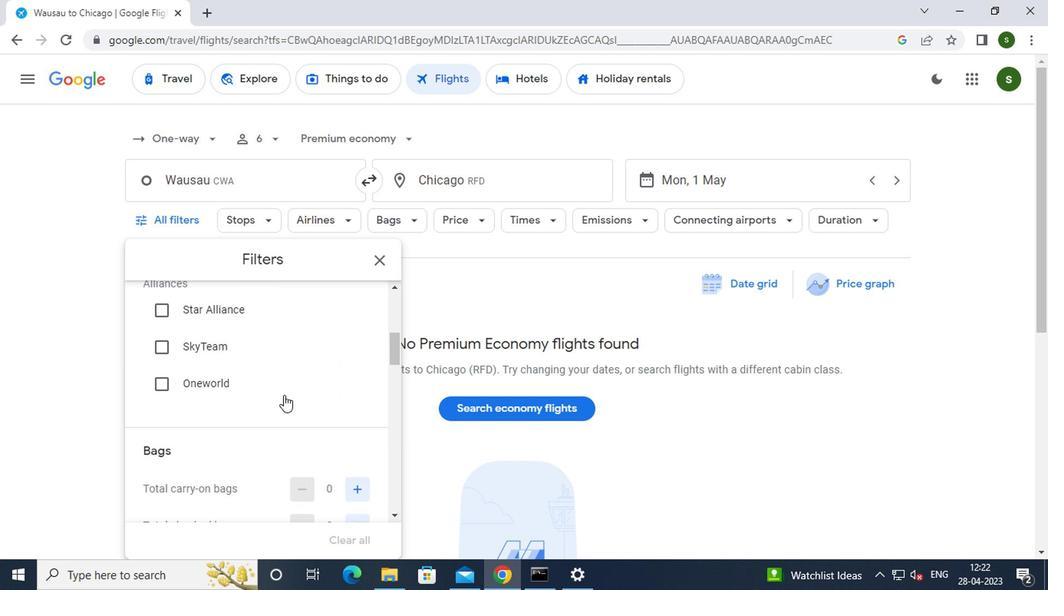 
Action: Mouse moved to (345, 397)
Screenshot: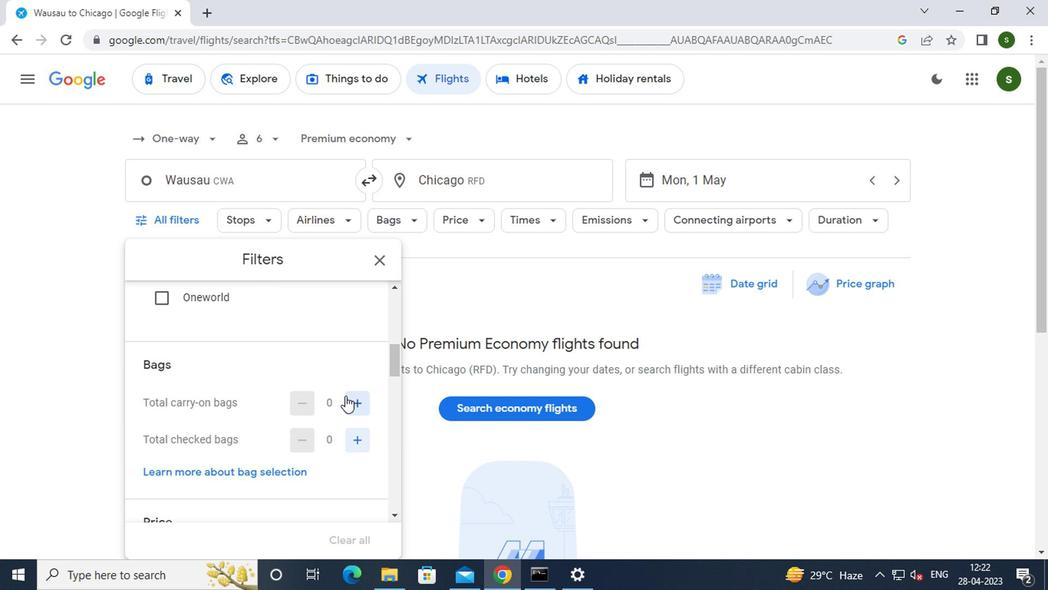 
Action: Mouse pressed left at (345, 397)
Screenshot: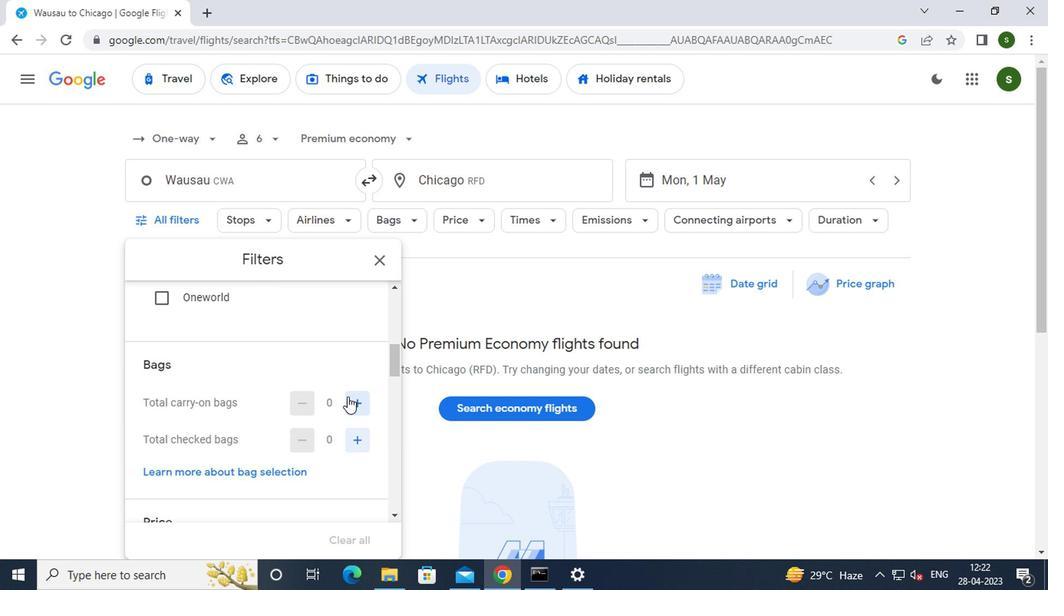 
Action: Mouse moved to (347, 397)
Screenshot: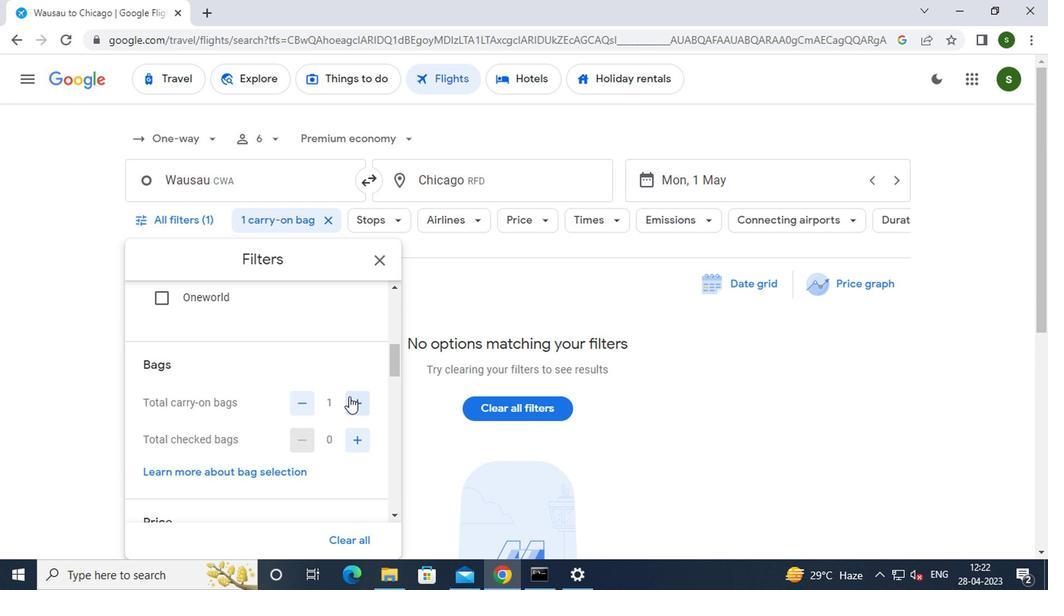 
Action: Mouse pressed left at (347, 397)
Screenshot: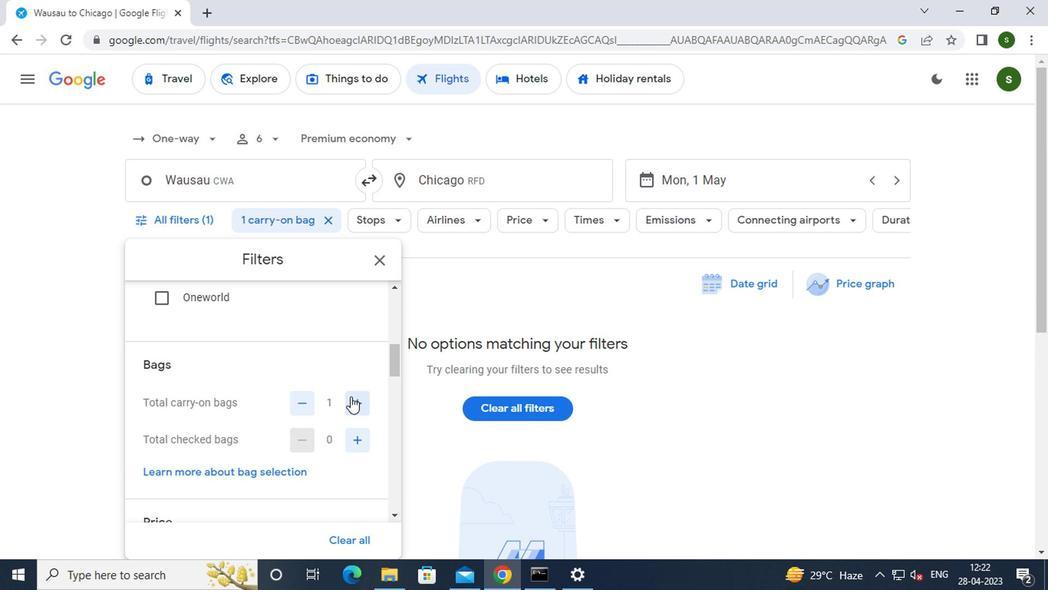 
Action: Mouse moved to (358, 435)
Screenshot: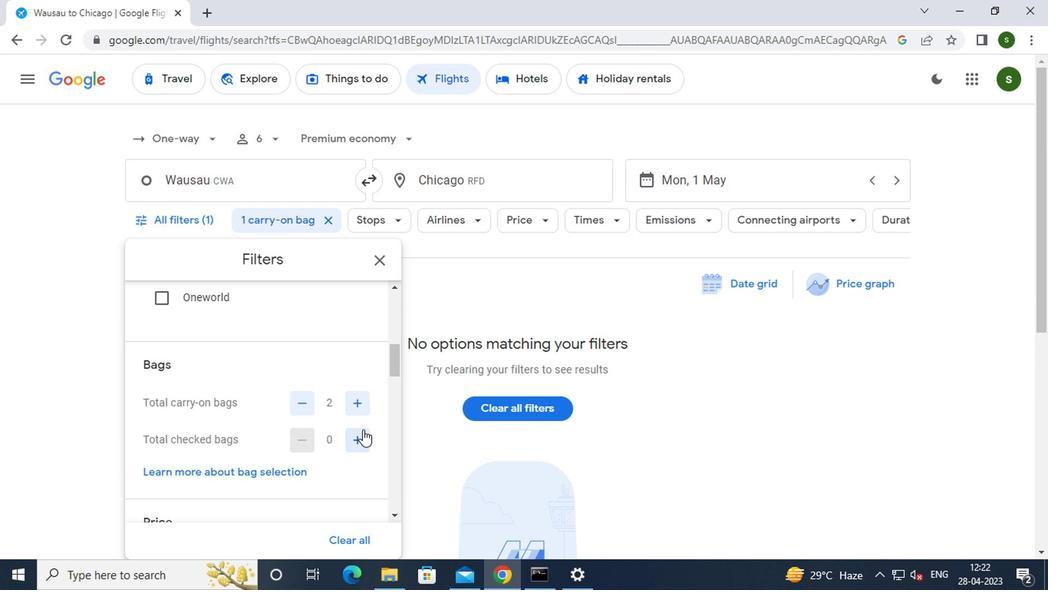 
Action: Mouse pressed left at (358, 435)
Screenshot: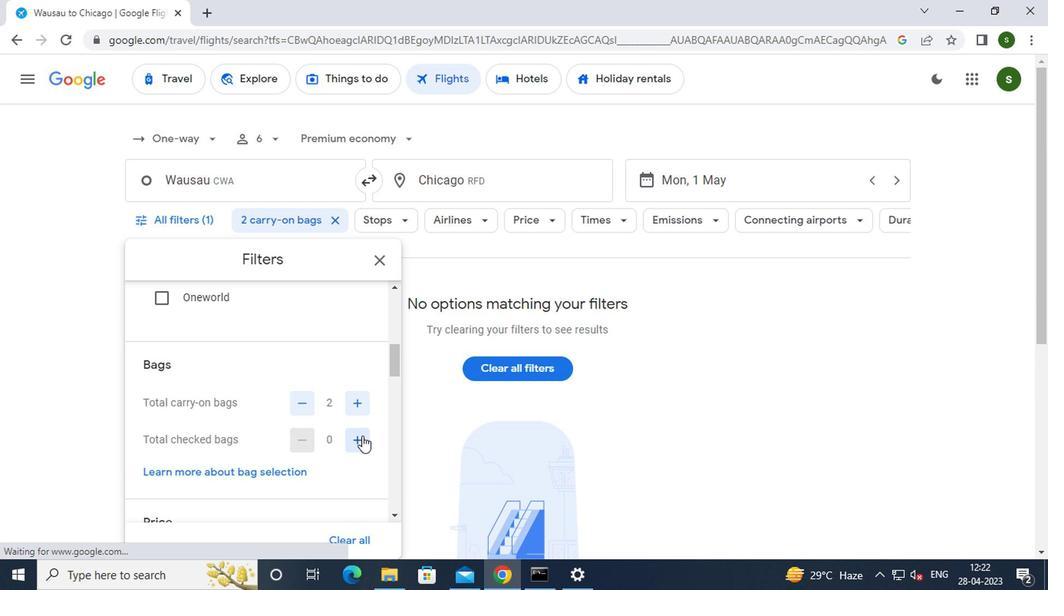 
Action: Mouse moved to (330, 433)
Screenshot: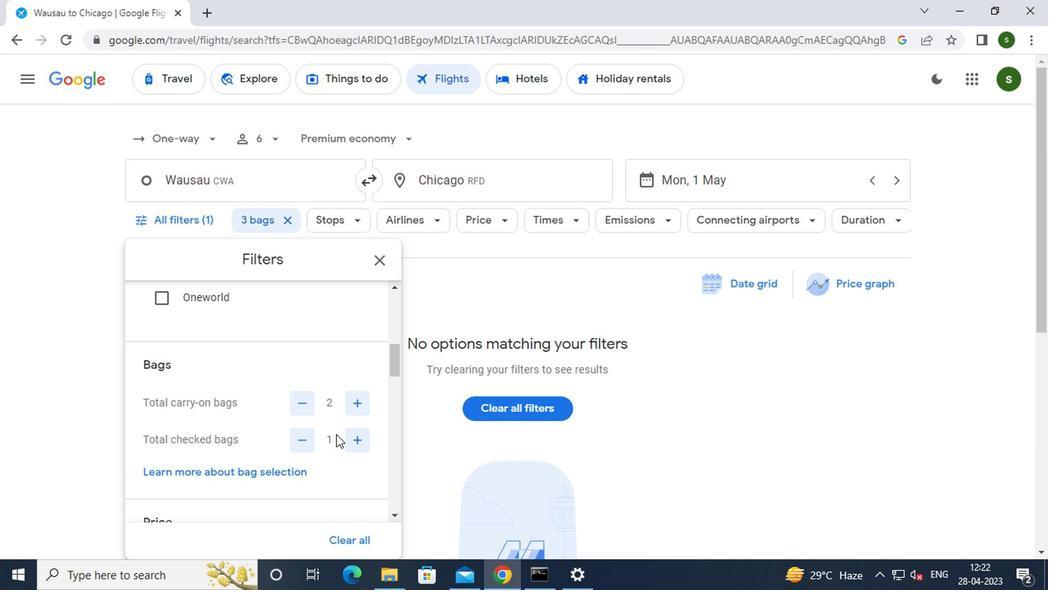 
Action: Mouse scrolled (330, 433) with delta (0, 0)
Screenshot: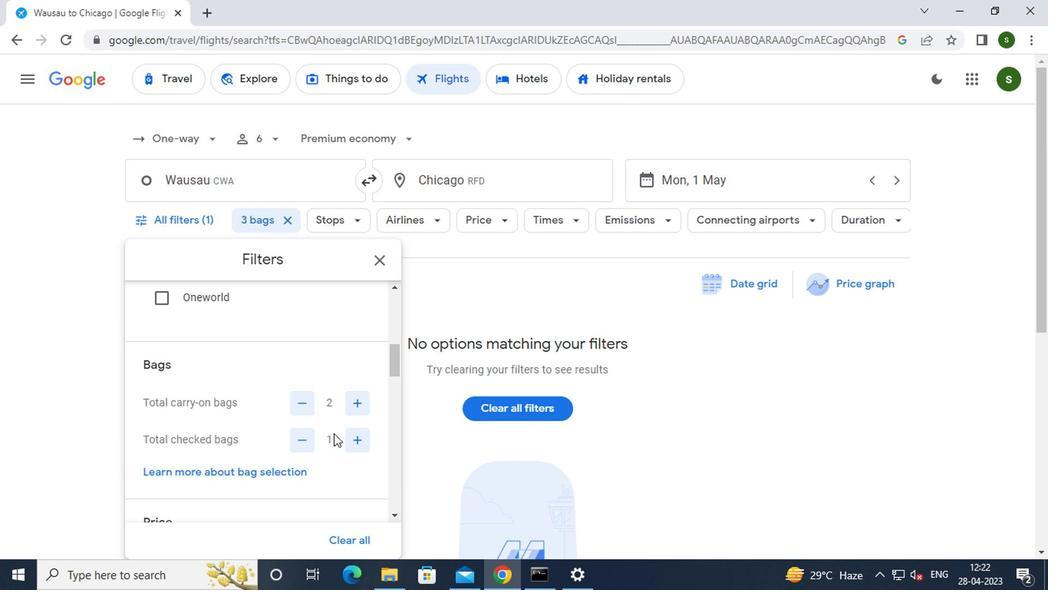 
Action: Mouse scrolled (330, 433) with delta (0, 0)
Screenshot: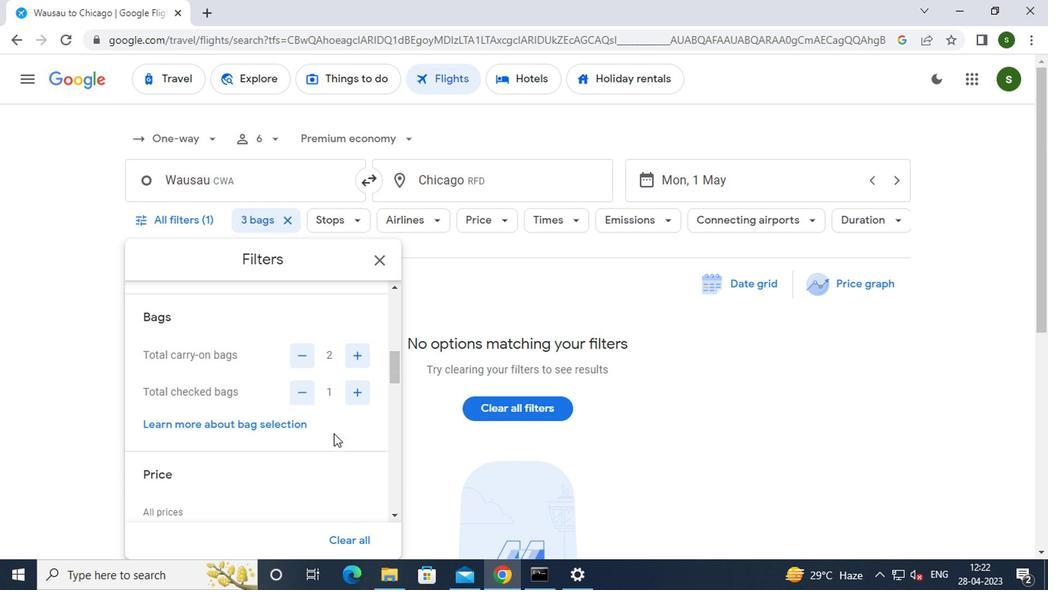 
Action: Mouse moved to (351, 431)
Screenshot: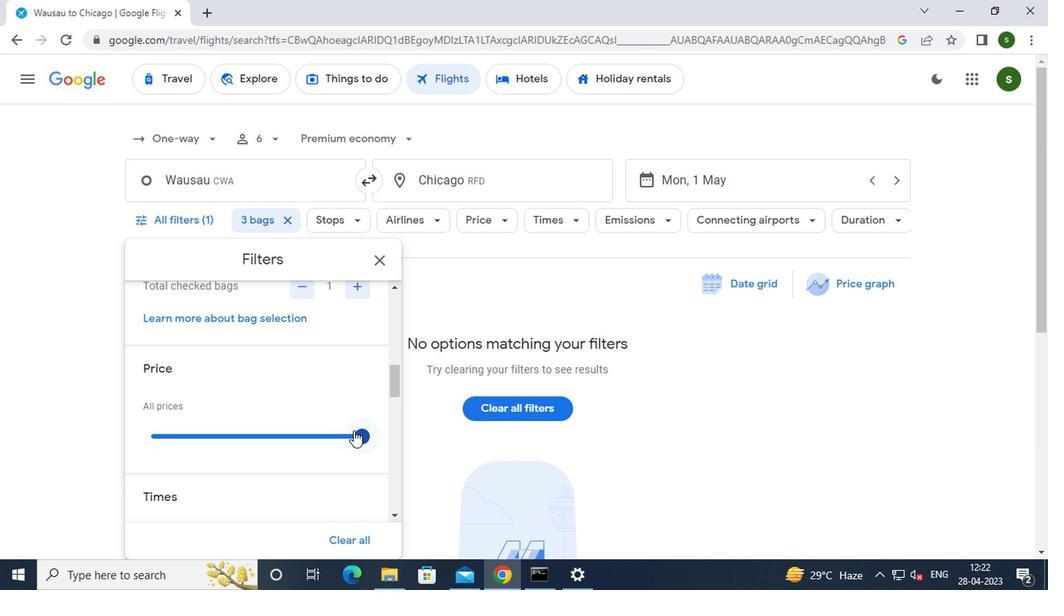 
Action: Mouse pressed left at (351, 431)
Screenshot: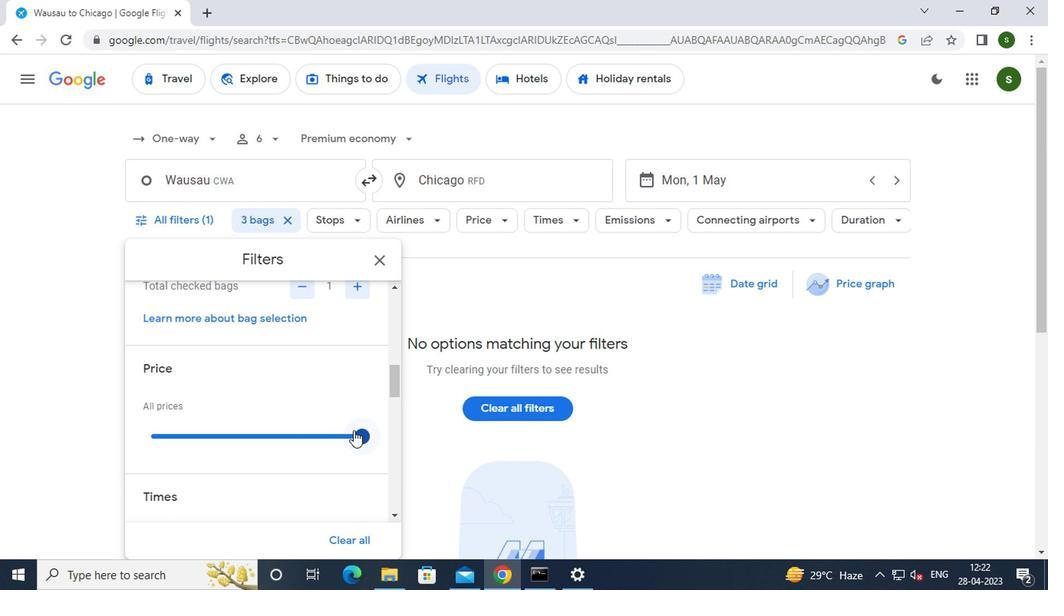 
Action: Mouse moved to (333, 453)
Screenshot: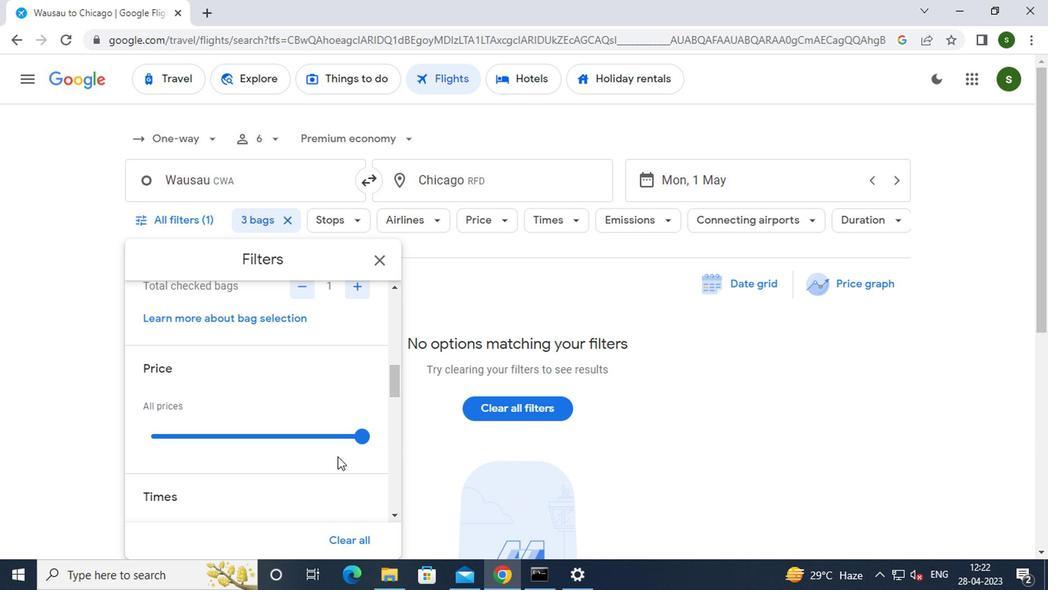 
Action: Mouse scrolled (333, 452) with delta (0, -1)
Screenshot: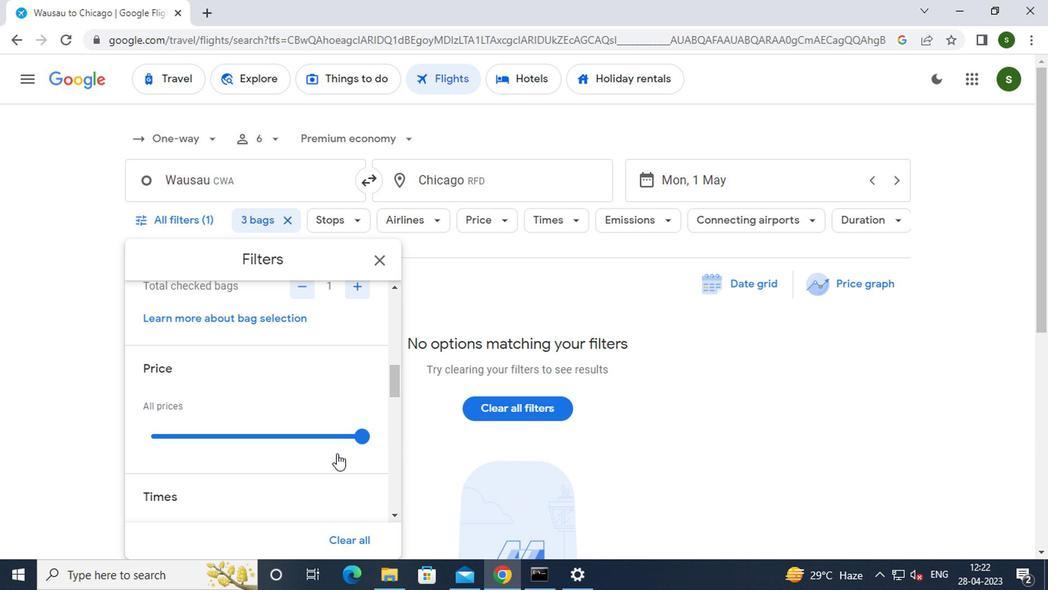 
Action: Mouse scrolled (333, 452) with delta (0, -1)
Screenshot: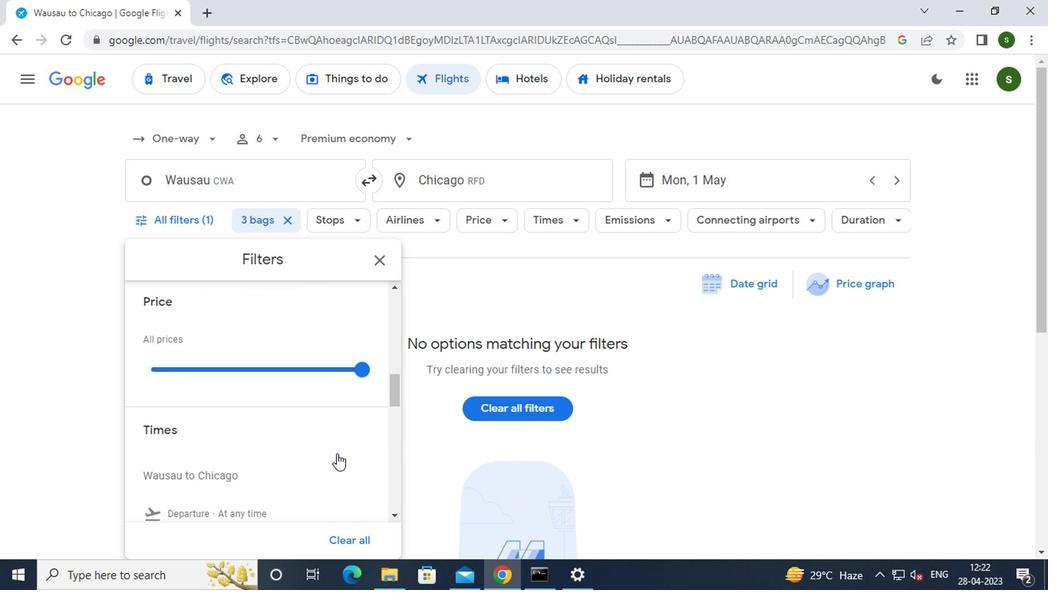 
Action: Mouse moved to (148, 455)
Screenshot: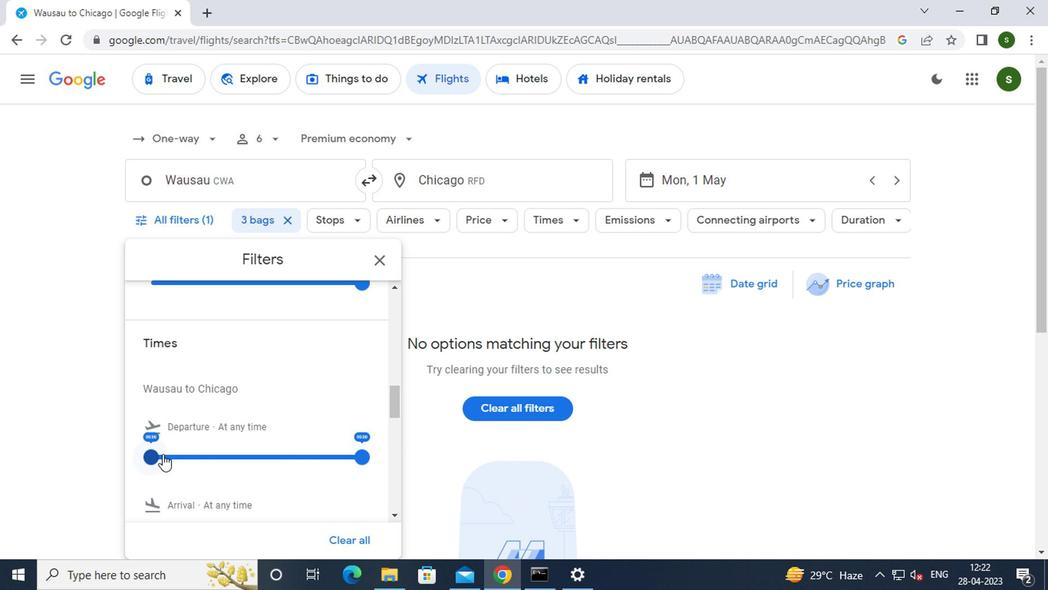 
Action: Mouse pressed left at (148, 455)
Screenshot: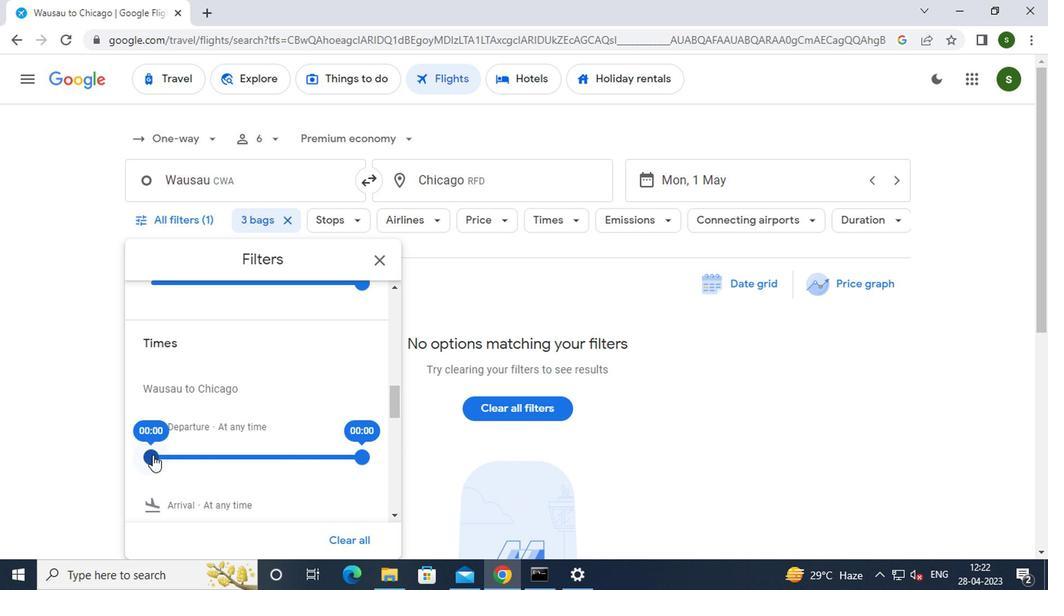 
Action: Mouse moved to (483, 286)
Screenshot: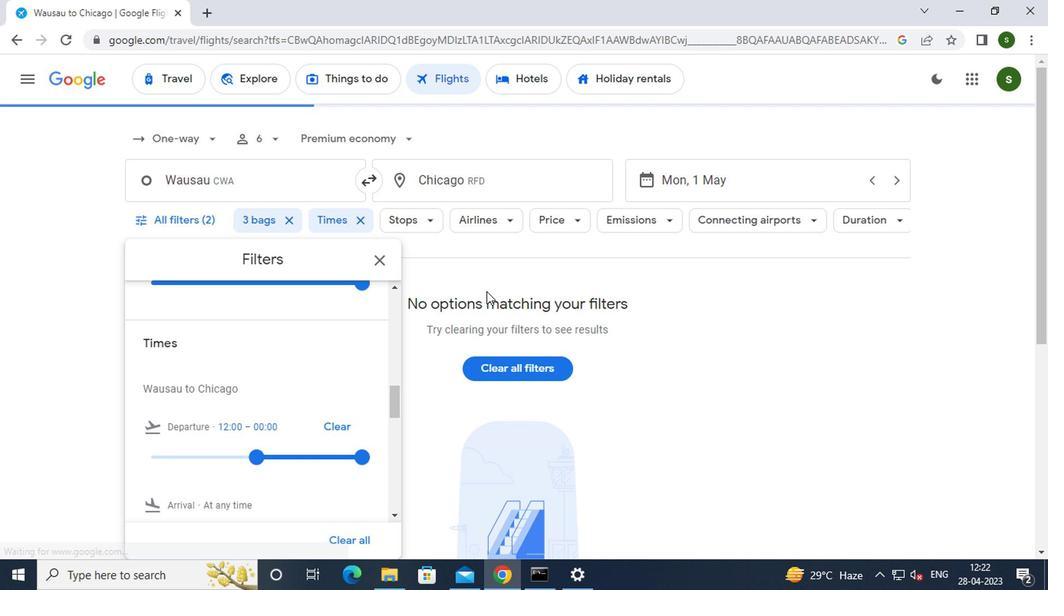 
Action: Mouse pressed left at (483, 286)
Screenshot: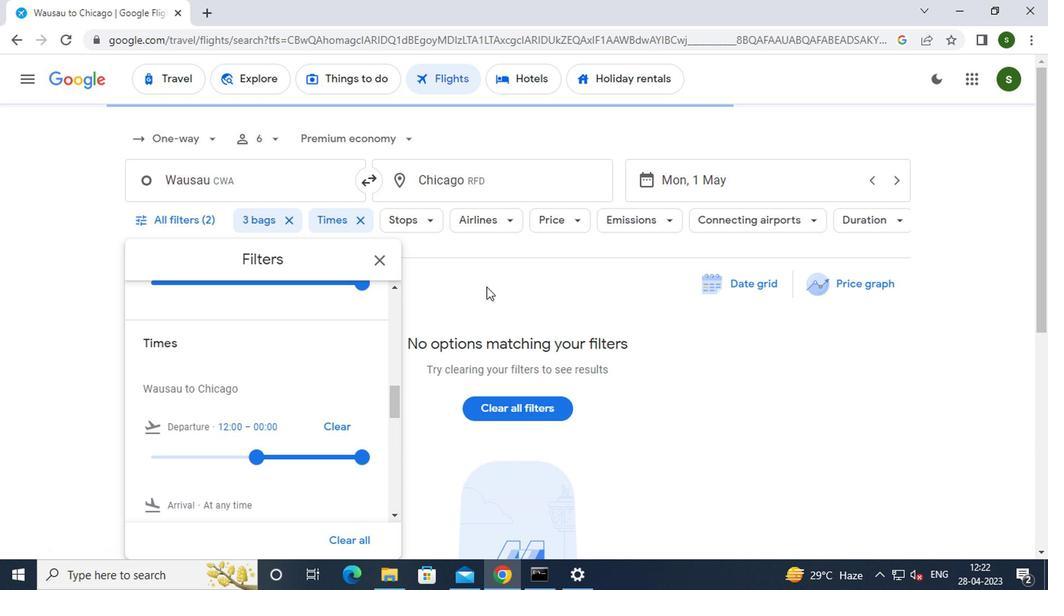 
